 Task: Find connections with filter location Totonicapán with filter topic #Businessownerwith filter profile language Potuguese with filter current company Tech Mahindra with filter school K. K. Wagh Polytechnic with filter industry IT System Custom Software Development with filter service category Grant Writing with filter keywords title Screenwriter
Action: Mouse moved to (500, 90)
Screenshot: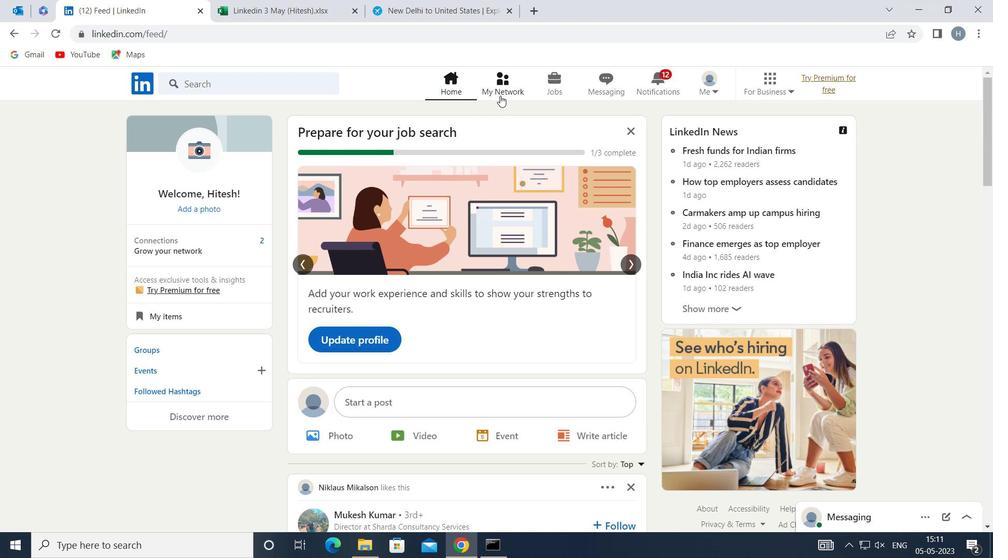 
Action: Mouse pressed left at (500, 90)
Screenshot: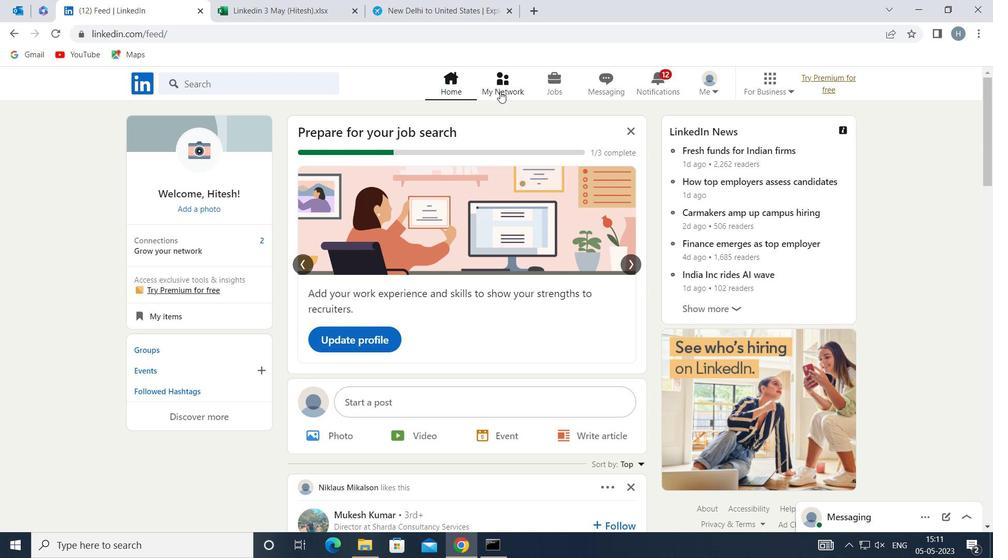 
Action: Mouse moved to (289, 151)
Screenshot: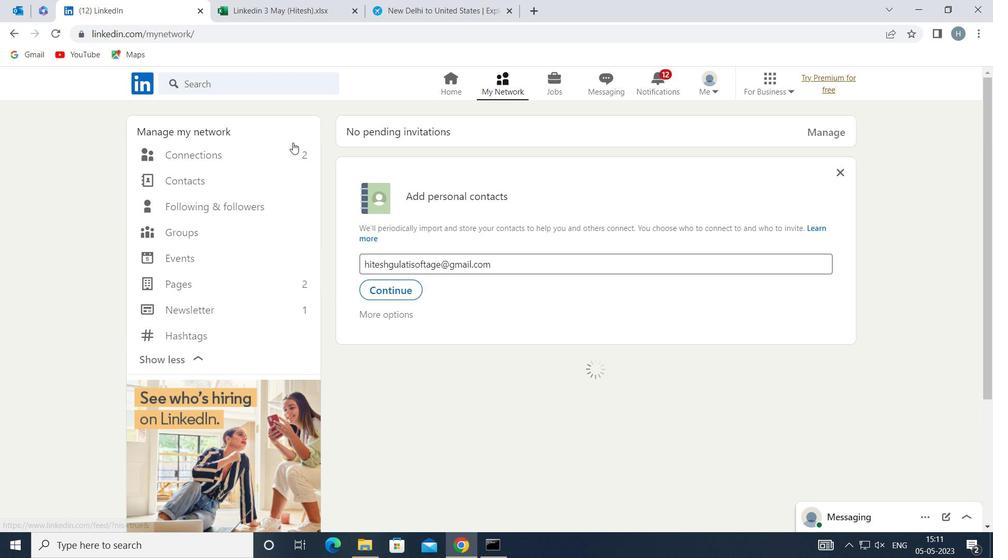 
Action: Mouse pressed left at (289, 151)
Screenshot: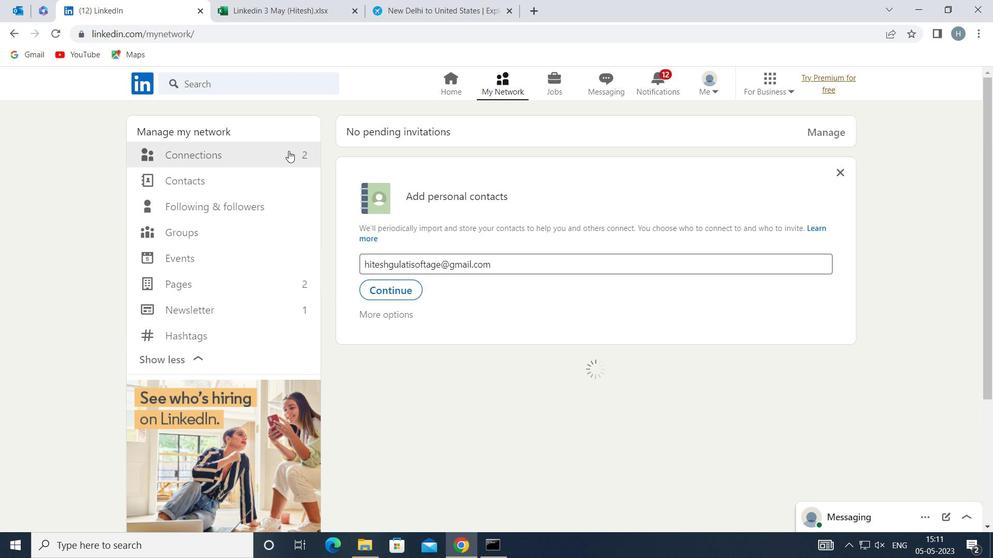 
Action: Mouse moved to (580, 154)
Screenshot: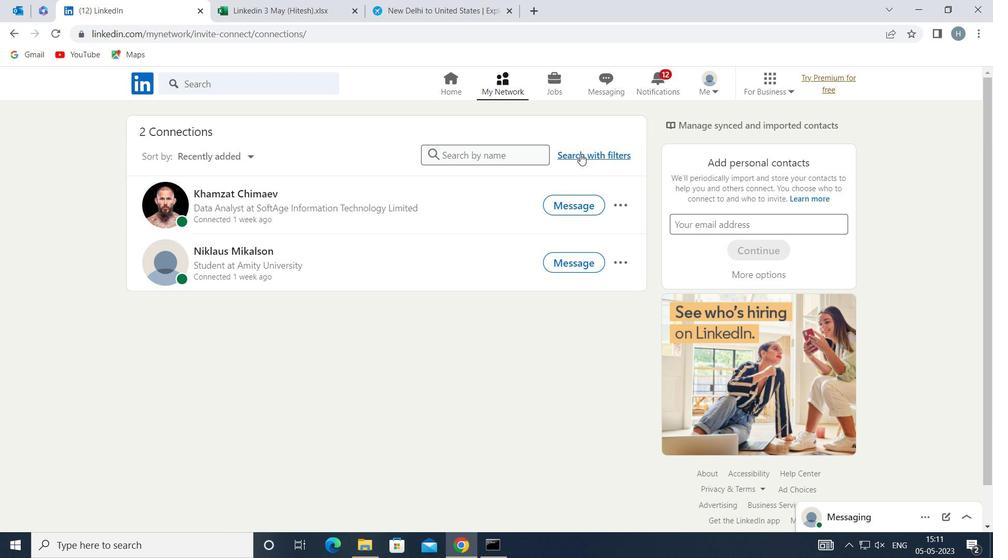 
Action: Mouse pressed left at (580, 154)
Screenshot: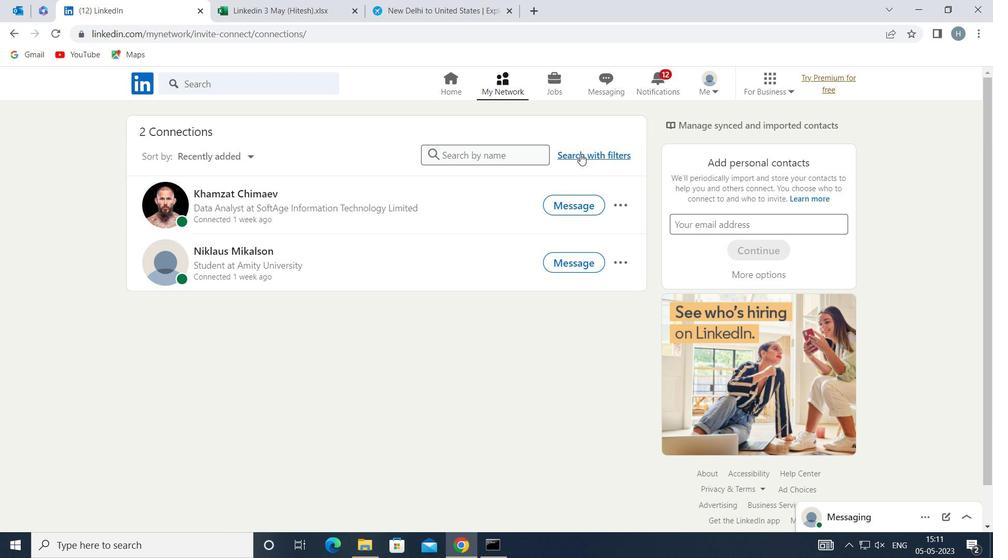 
Action: Mouse moved to (542, 122)
Screenshot: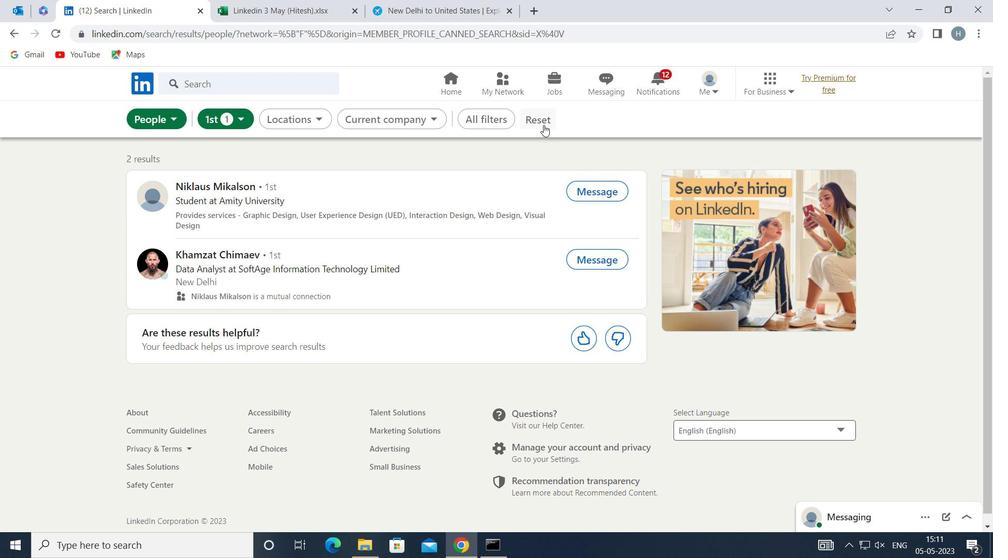 
Action: Mouse pressed left at (542, 122)
Screenshot: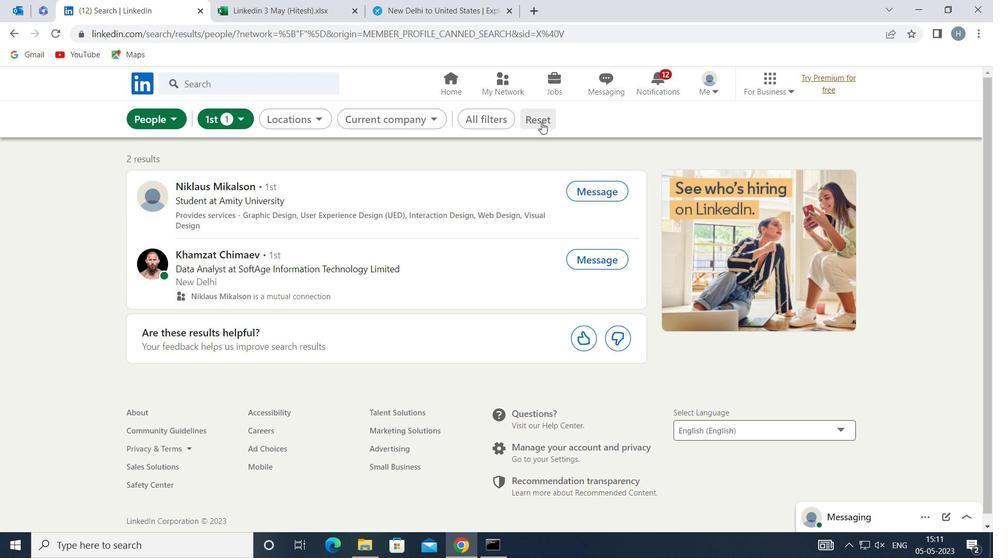 
Action: Mouse moved to (527, 117)
Screenshot: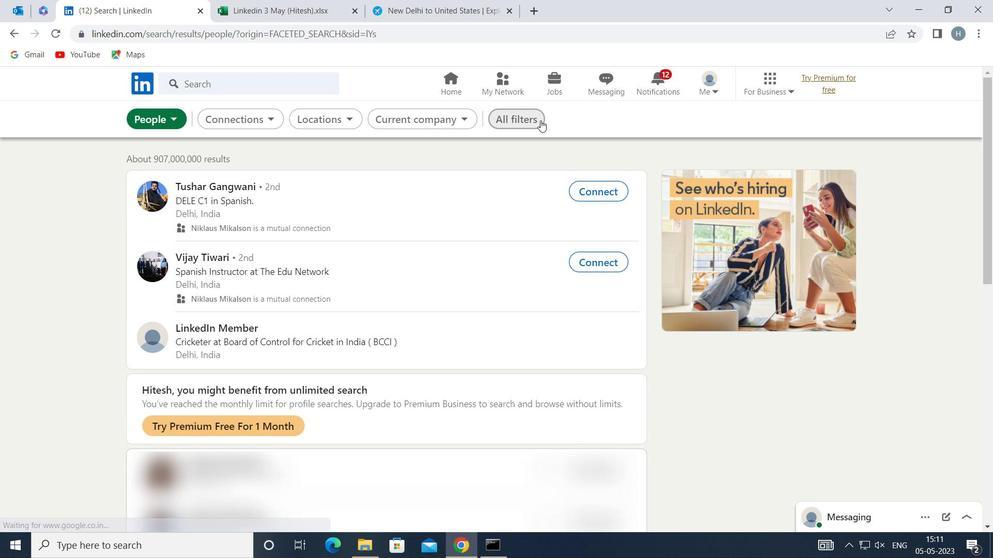 
Action: Mouse pressed left at (527, 117)
Screenshot: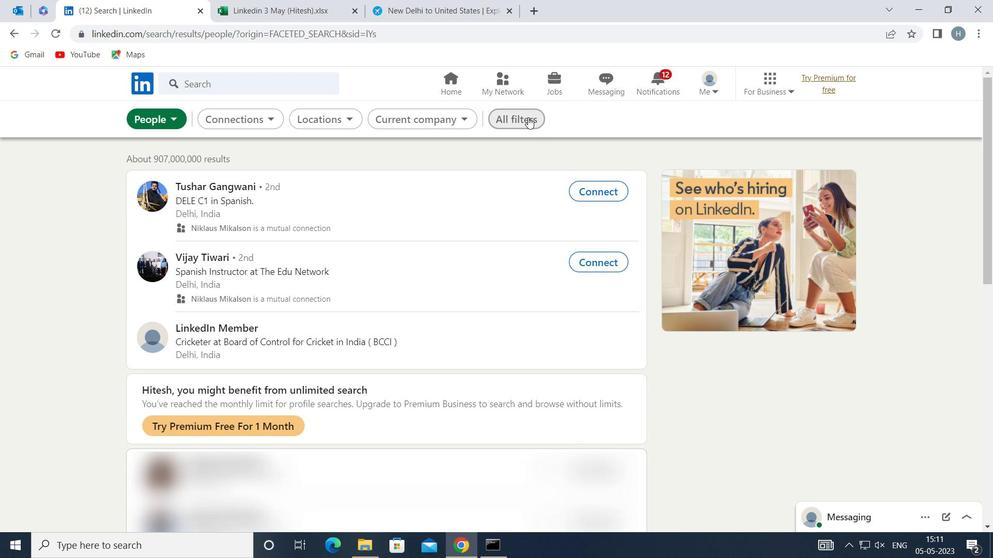 
Action: Mouse moved to (762, 278)
Screenshot: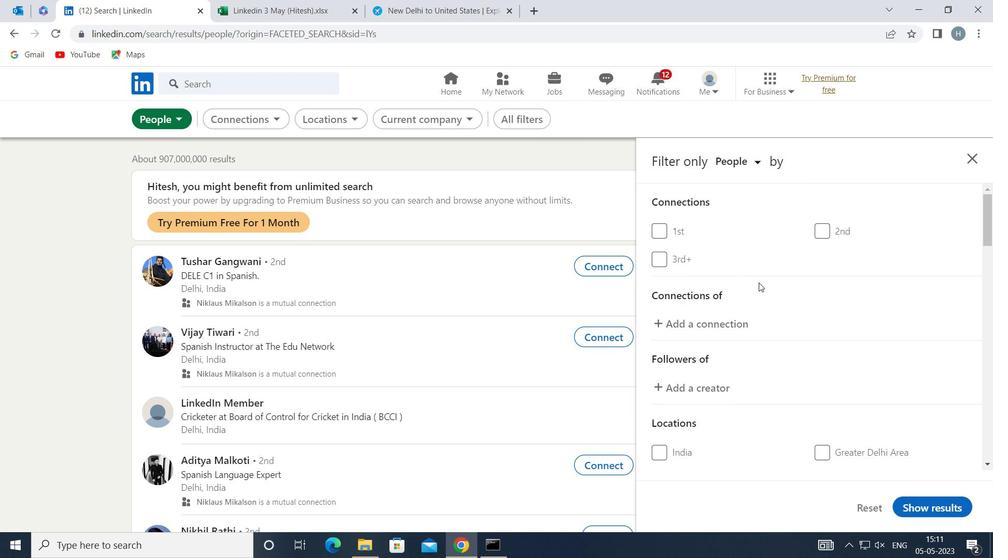 
Action: Mouse scrolled (762, 277) with delta (0, 0)
Screenshot: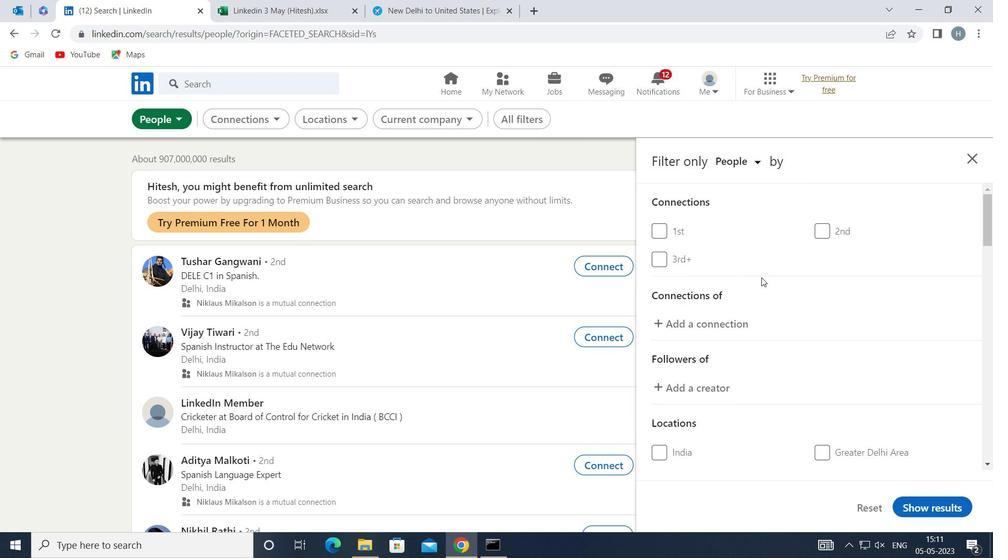 
Action: Mouse moved to (764, 275)
Screenshot: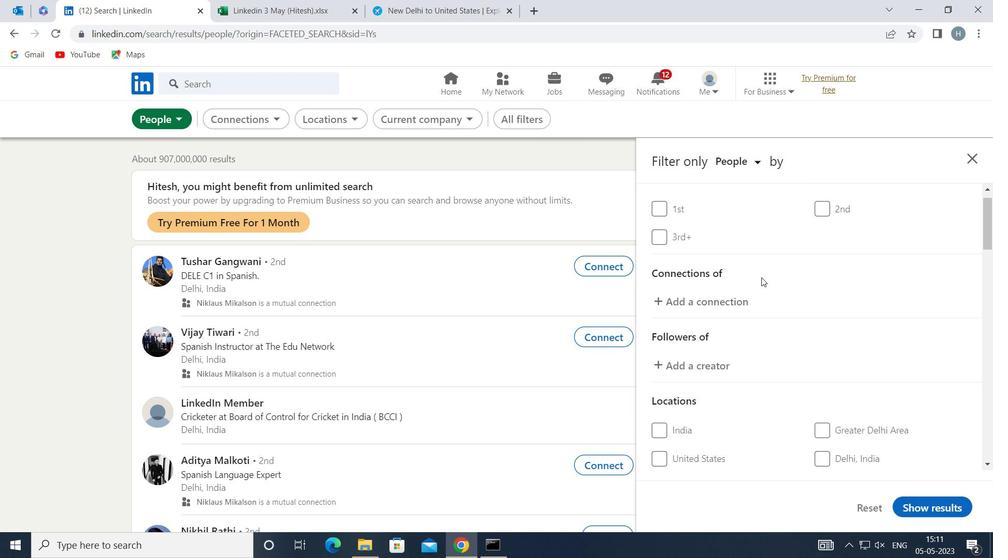 
Action: Mouse scrolled (764, 274) with delta (0, 0)
Screenshot: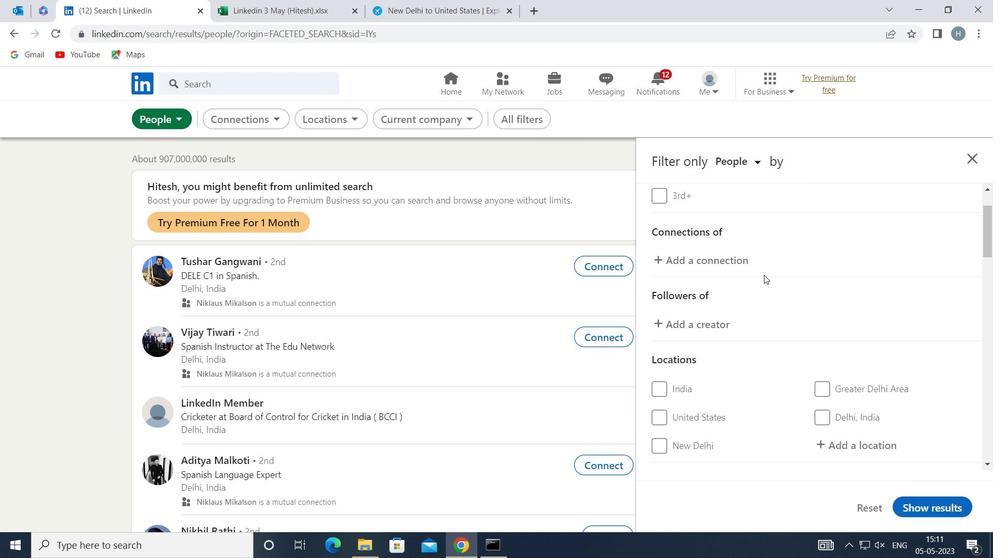 
Action: Mouse moved to (863, 375)
Screenshot: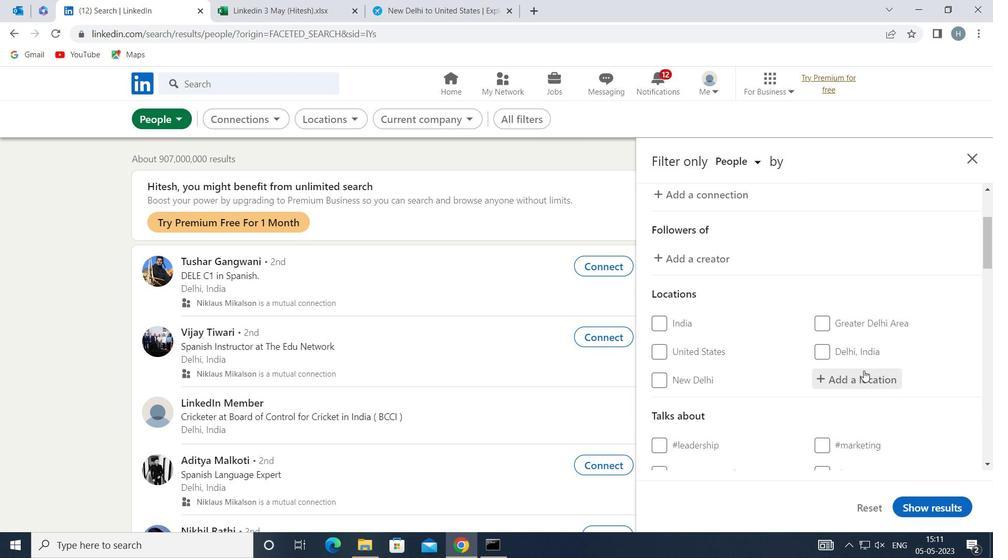 
Action: Mouse pressed left at (863, 375)
Screenshot: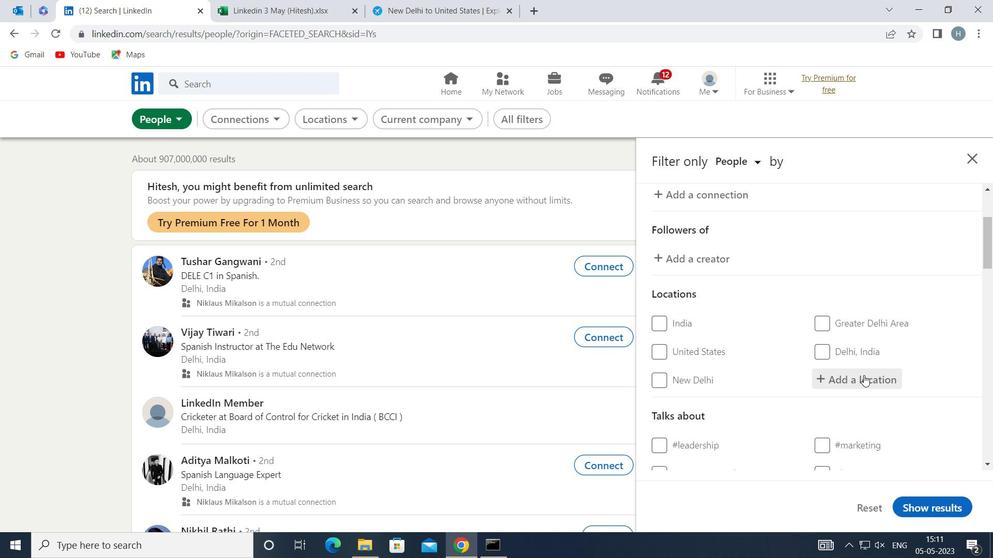 
Action: Mouse moved to (864, 376)
Screenshot: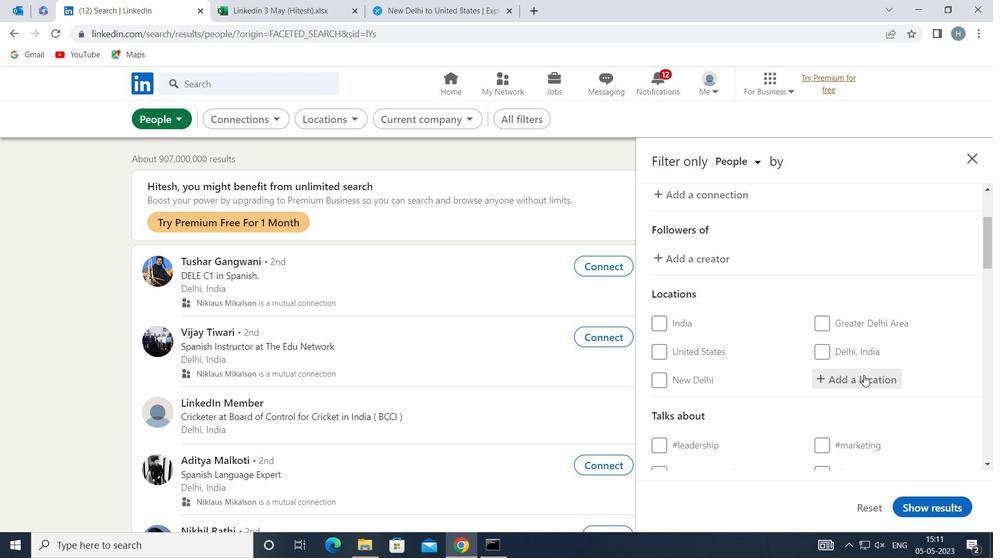 
Action: Key pressed <Key.shift>TOTONICAPAN
Screenshot: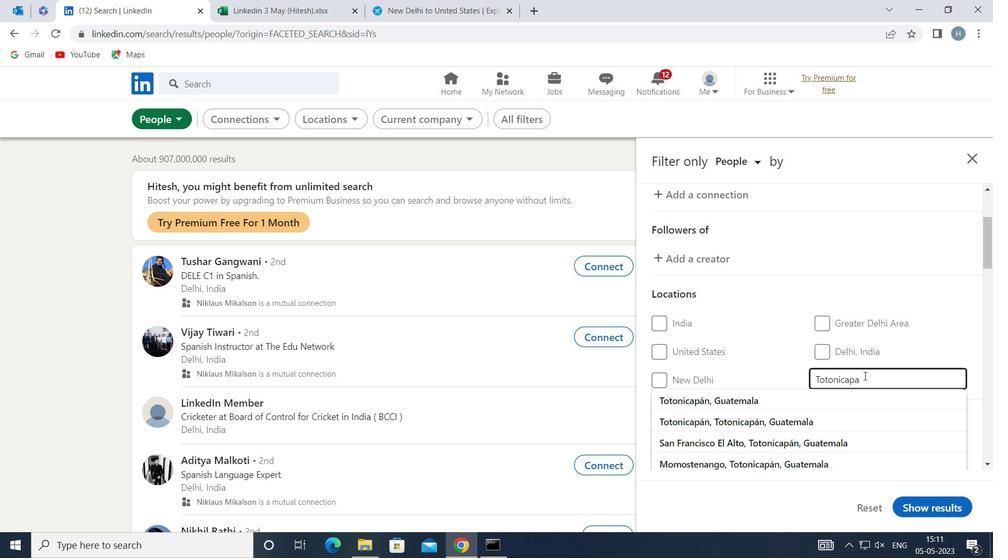 
Action: Mouse moved to (844, 396)
Screenshot: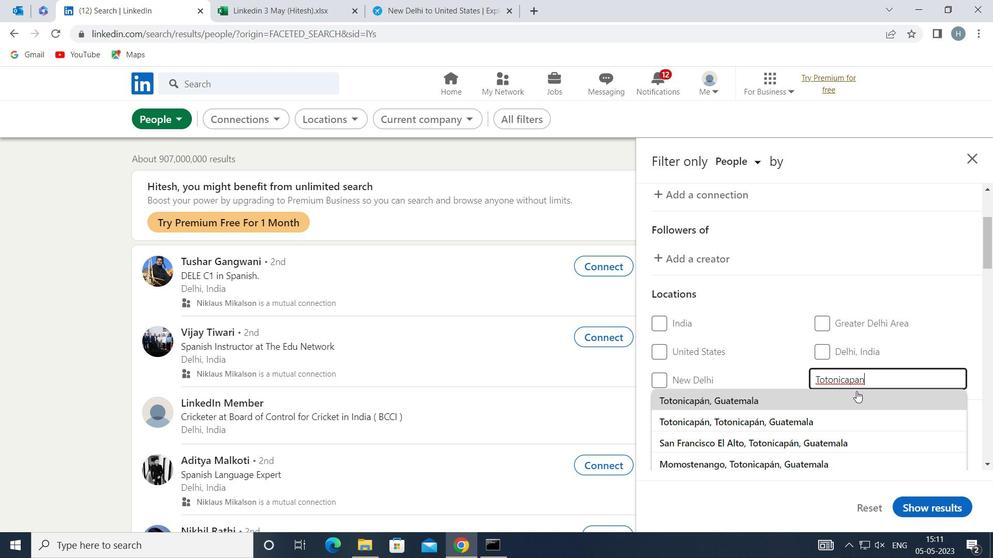 
Action: Mouse pressed left at (844, 396)
Screenshot: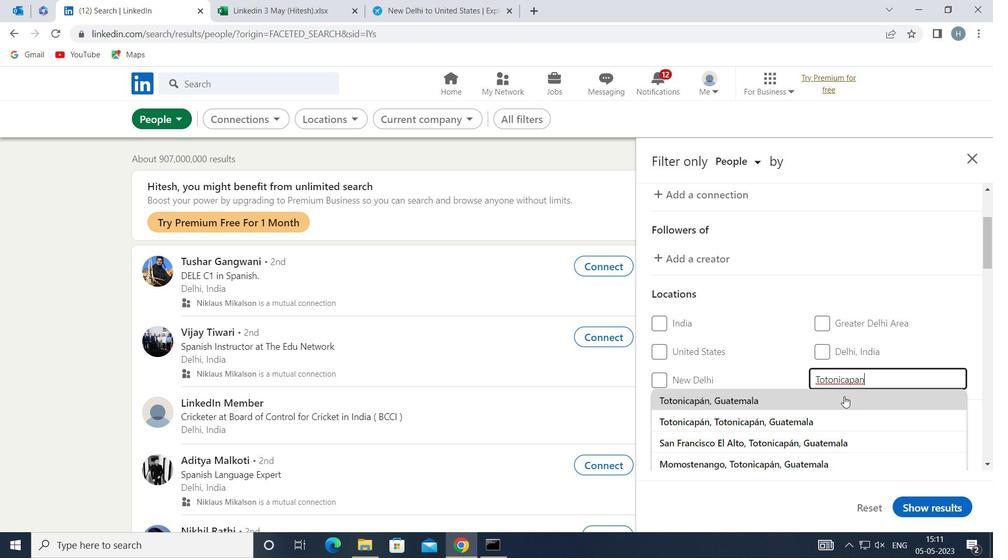 
Action: Mouse moved to (781, 377)
Screenshot: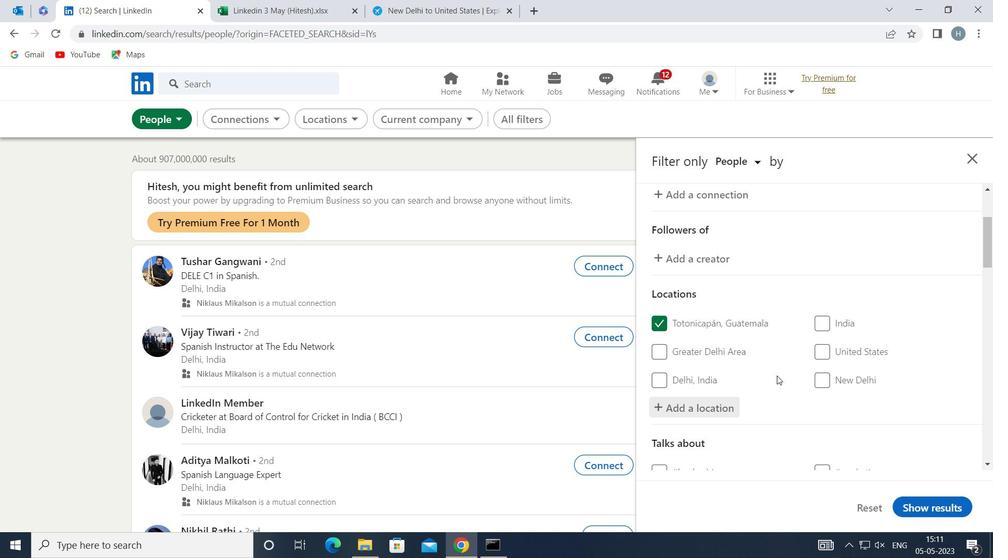 
Action: Mouse scrolled (781, 376) with delta (0, 0)
Screenshot: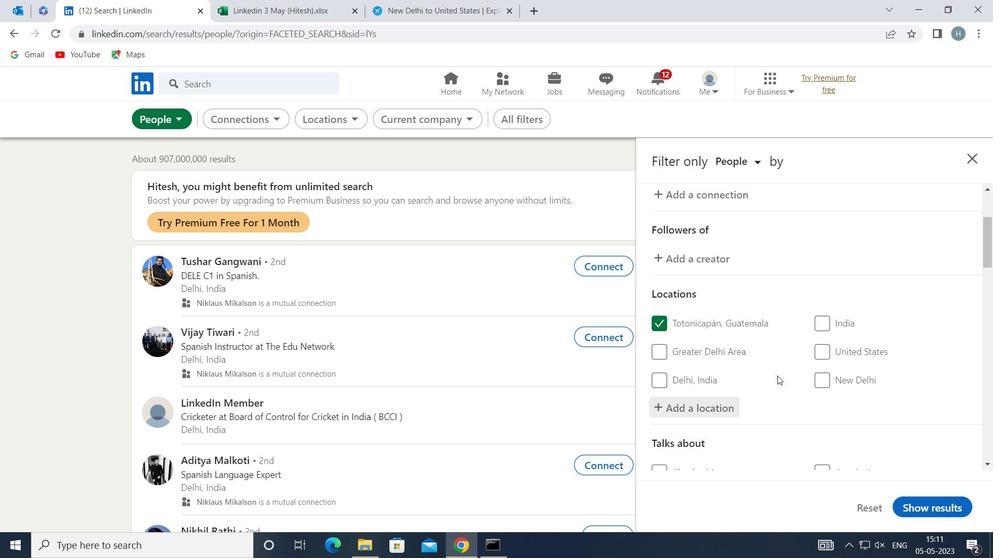 
Action: Mouse moved to (783, 378)
Screenshot: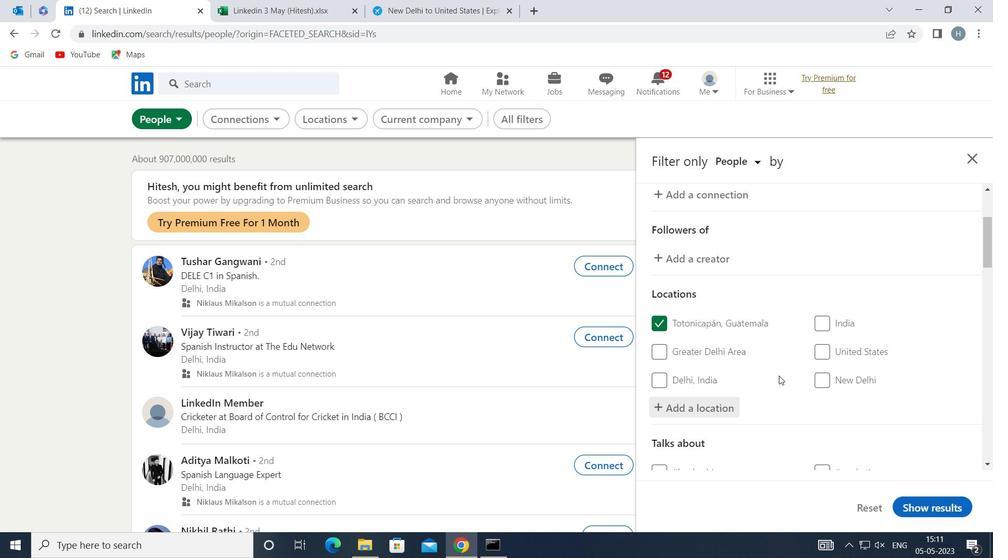 
Action: Mouse scrolled (783, 377) with delta (0, 0)
Screenshot: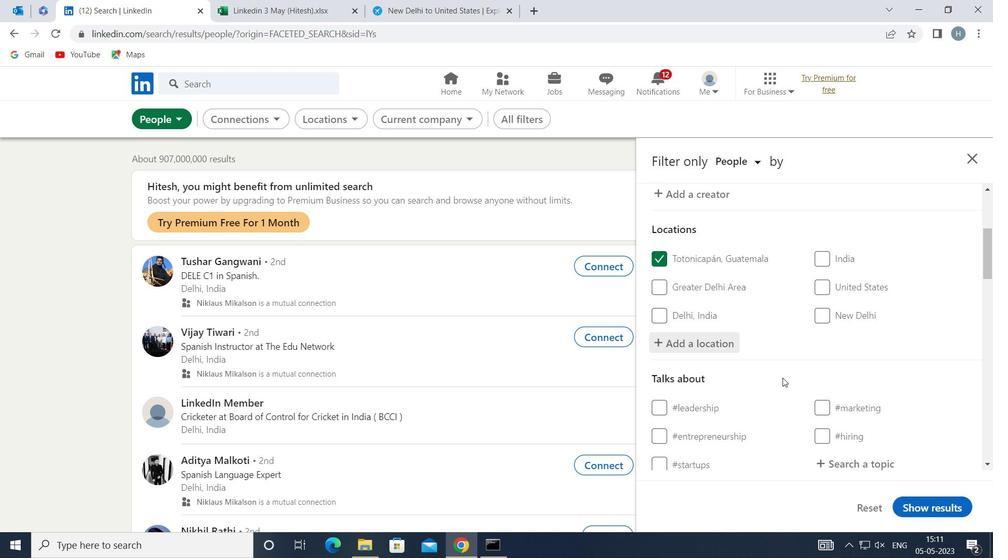 
Action: Mouse moved to (884, 396)
Screenshot: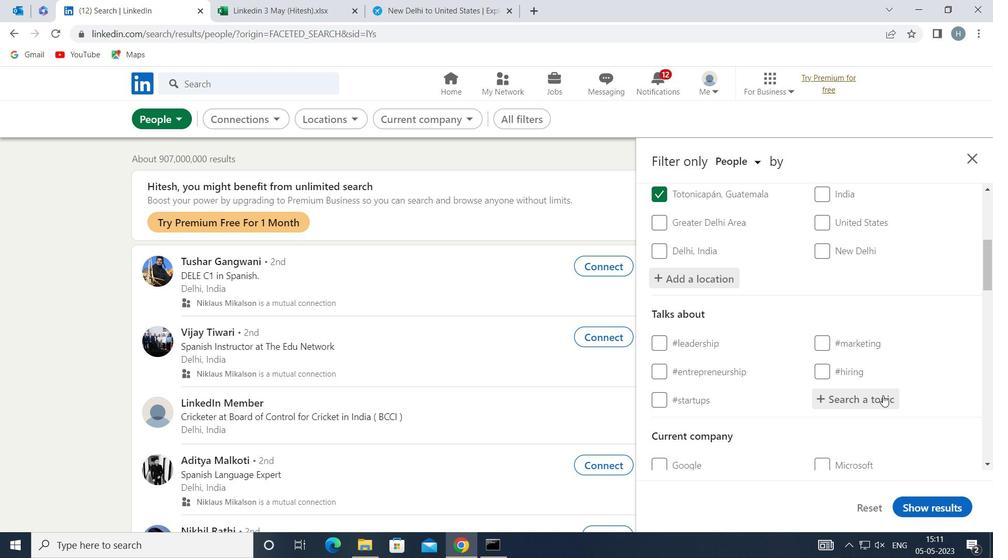
Action: Mouse pressed left at (884, 396)
Screenshot: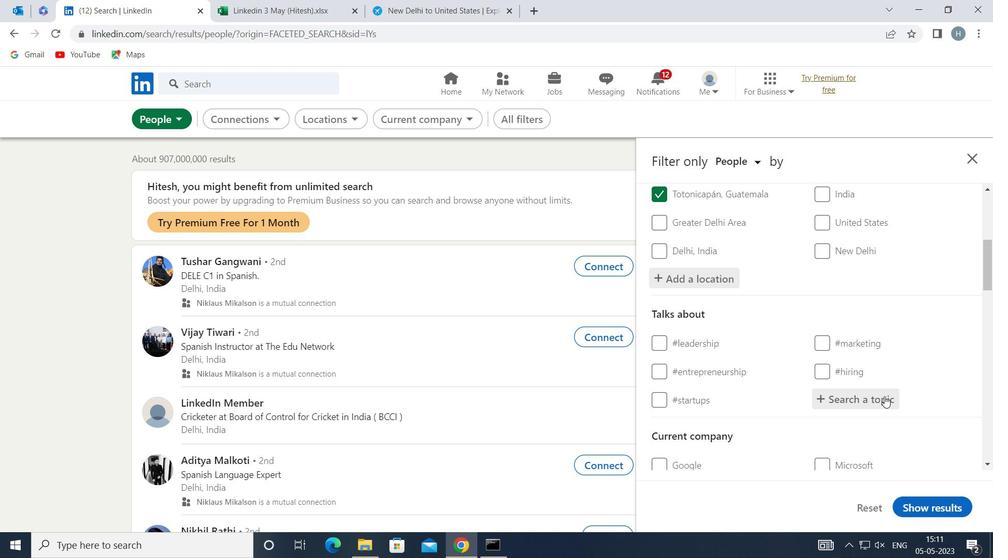 
Action: Mouse moved to (875, 395)
Screenshot: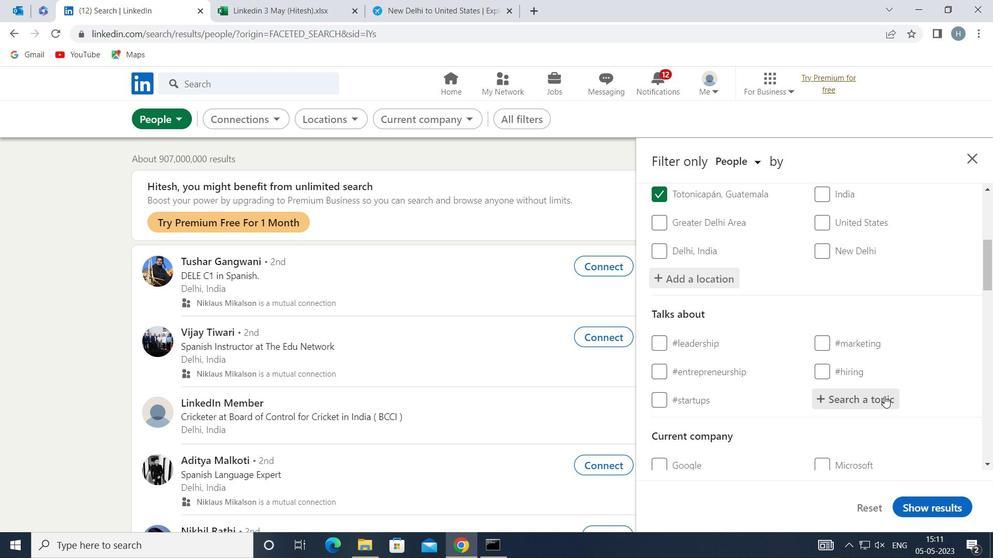 
Action: Key pressed <Key.shift>BUSINESSOWNER
Screenshot: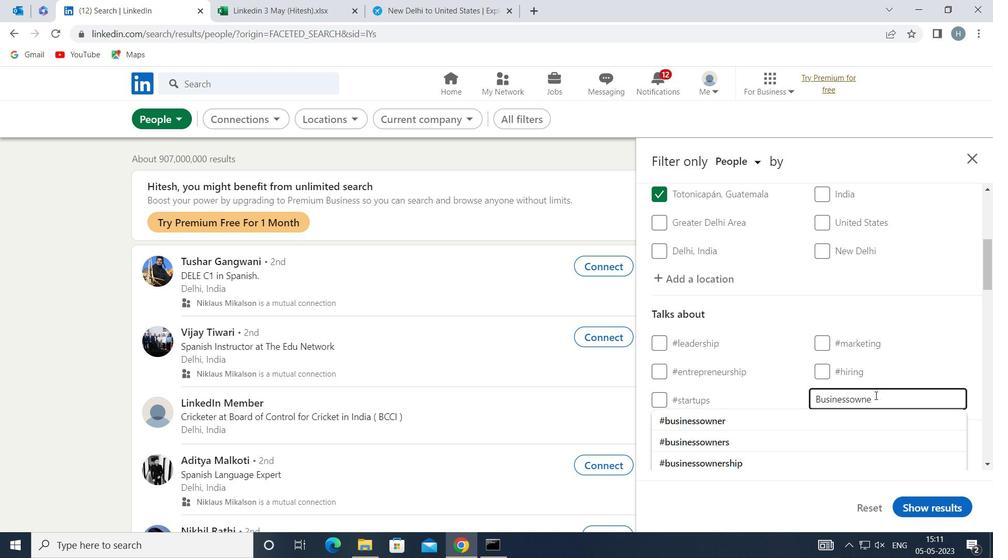 
Action: Mouse moved to (798, 420)
Screenshot: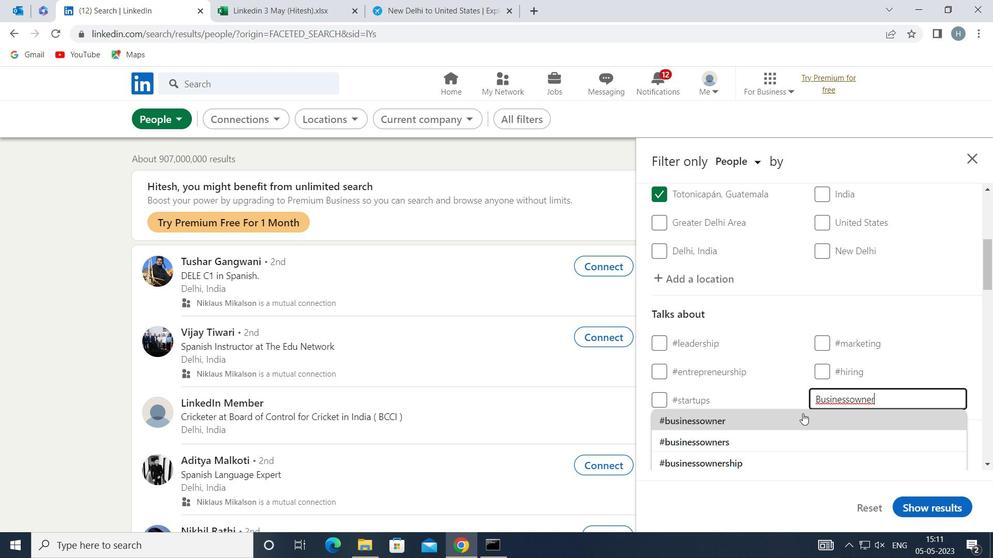 
Action: Mouse pressed left at (798, 420)
Screenshot: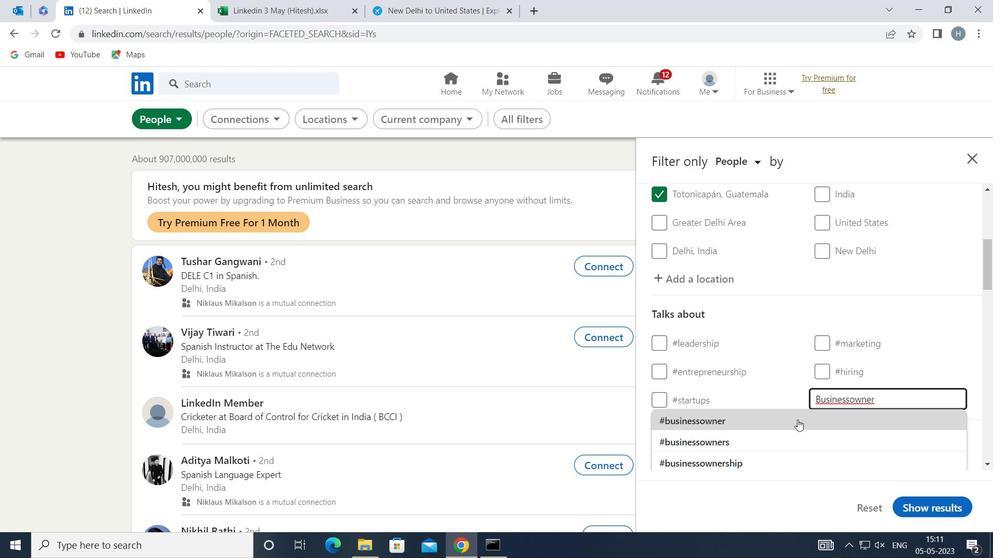 
Action: Mouse moved to (789, 373)
Screenshot: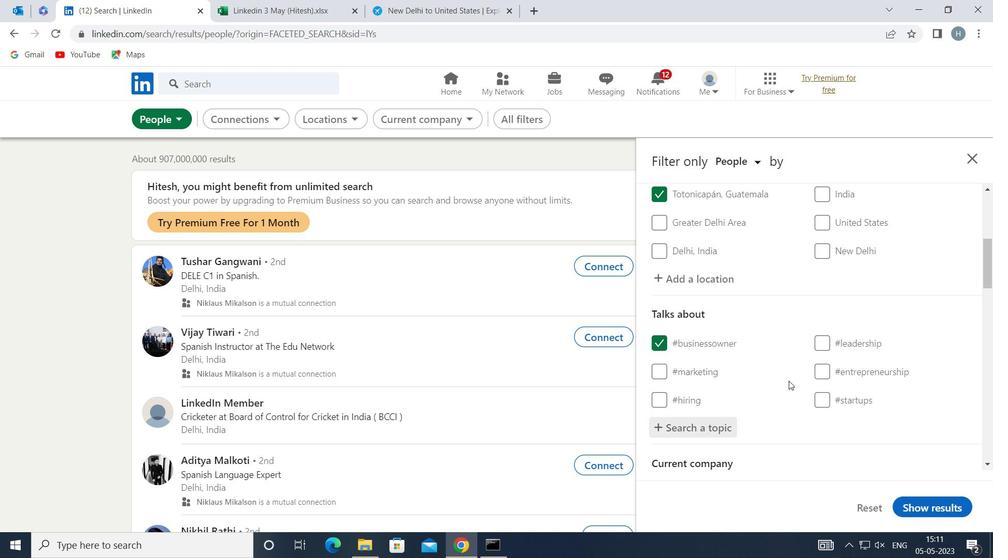 
Action: Mouse scrolled (789, 372) with delta (0, 0)
Screenshot: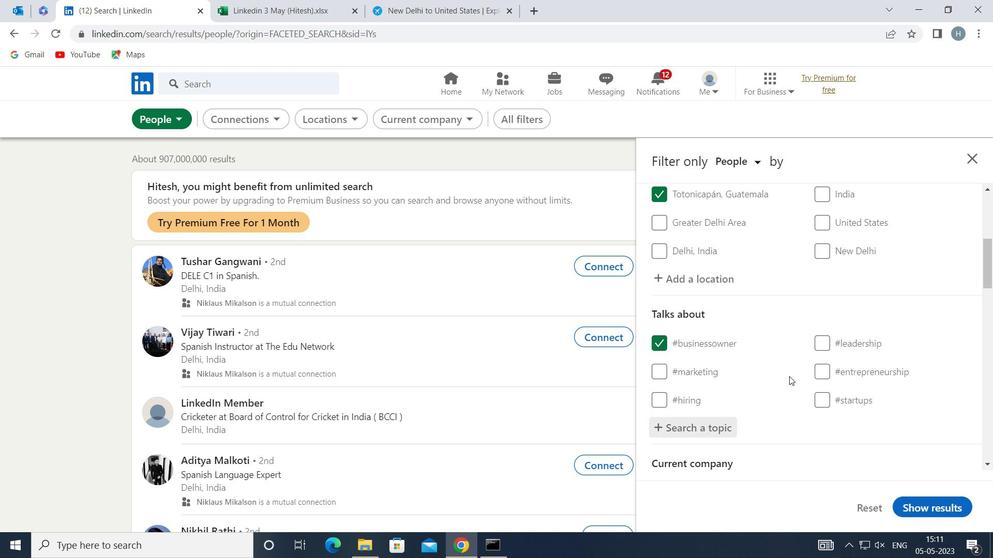 
Action: Mouse scrolled (789, 372) with delta (0, 0)
Screenshot: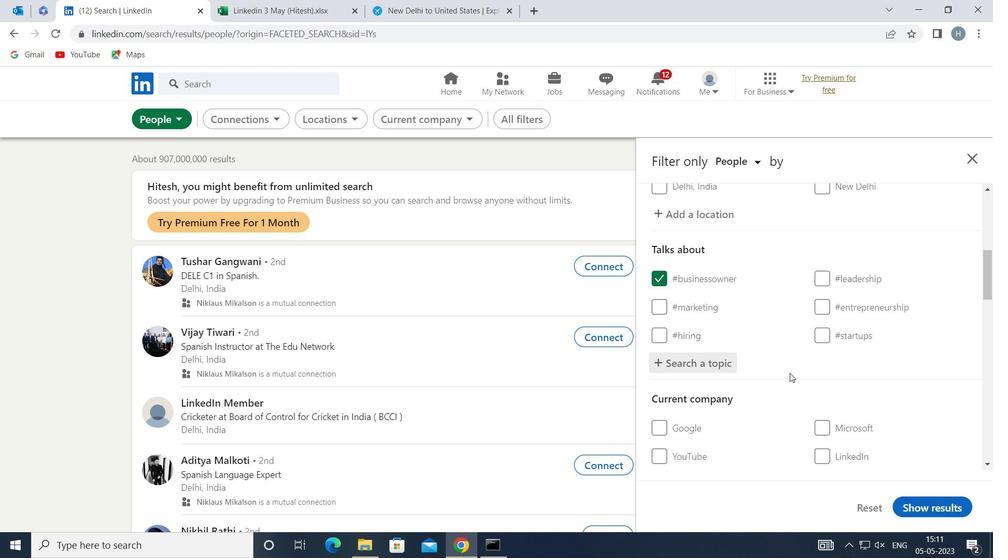 
Action: Mouse scrolled (789, 372) with delta (0, 0)
Screenshot: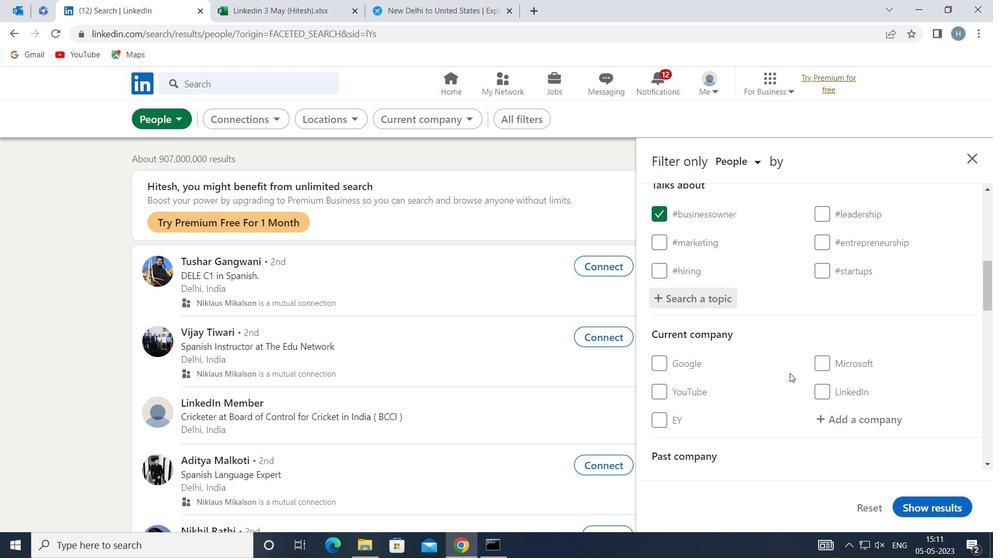 
Action: Mouse scrolled (789, 372) with delta (0, 0)
Screenshot: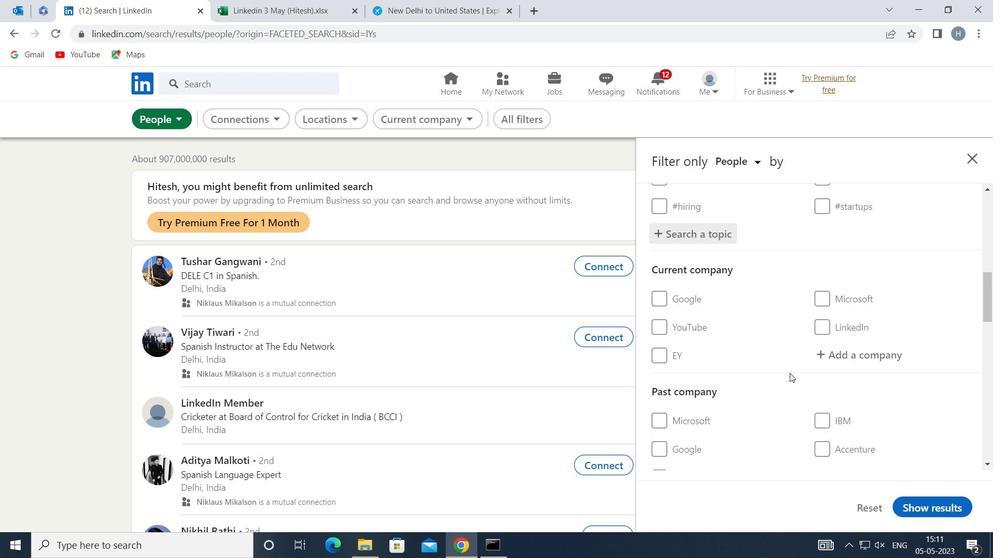 
Action: Mouse scrolled (789, 372) with delta (0, 0)
Screenshot: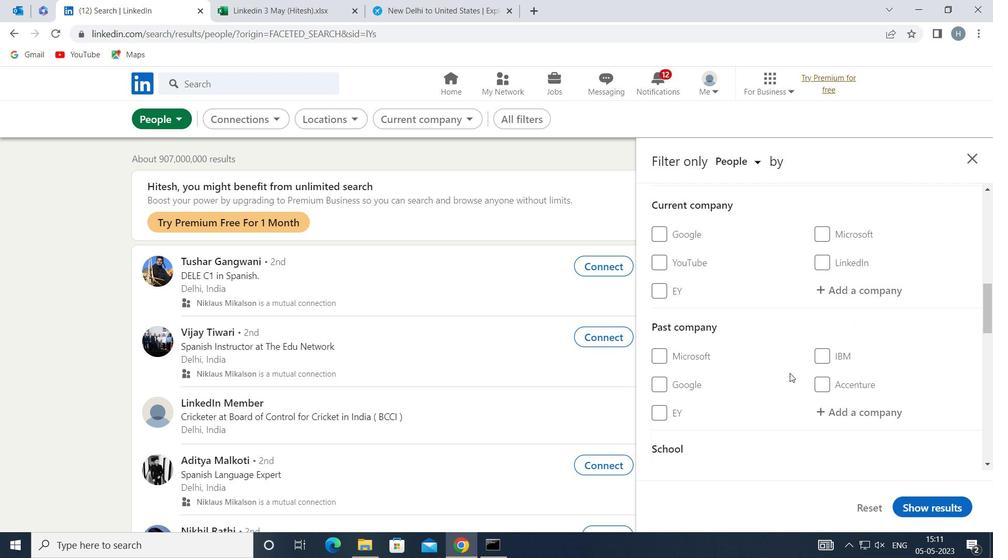 
Action: Mouse scrolled (789, 372) with delta (0, 0)
Screenshot: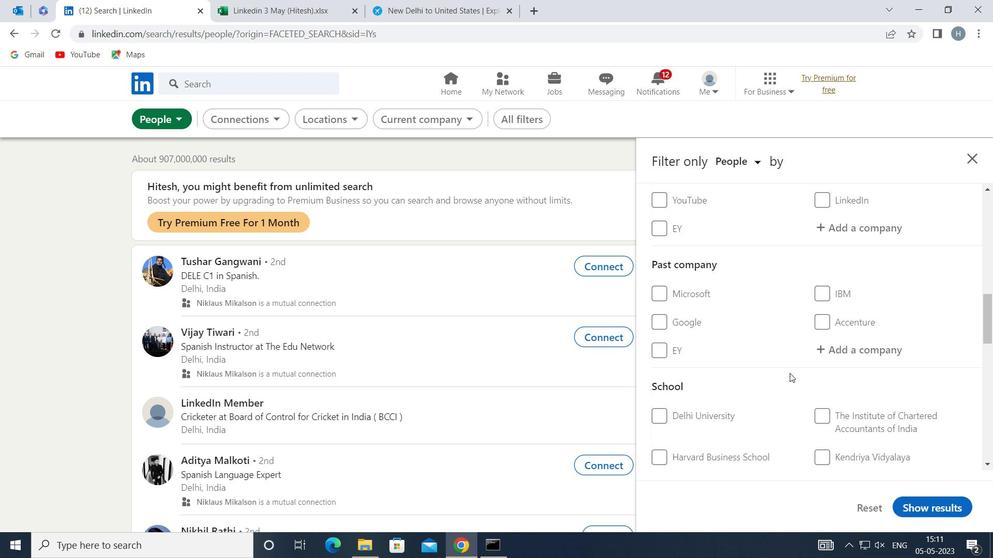 
Action: Mouse scrolled (789, 372) with delta (0, 0)
Screenshot: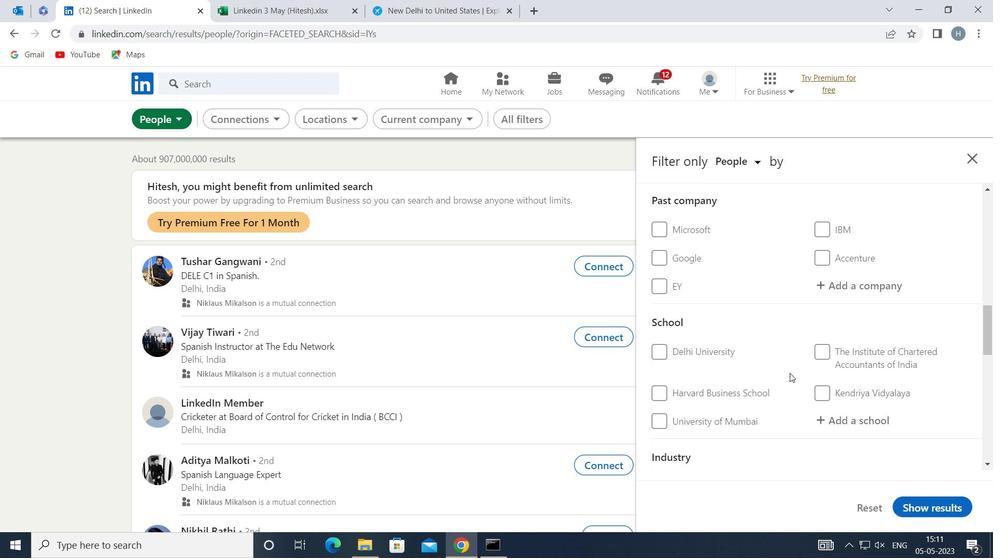 
Action: Mouse scrolled (789, 372) with delta (0, 0)
Screenshot: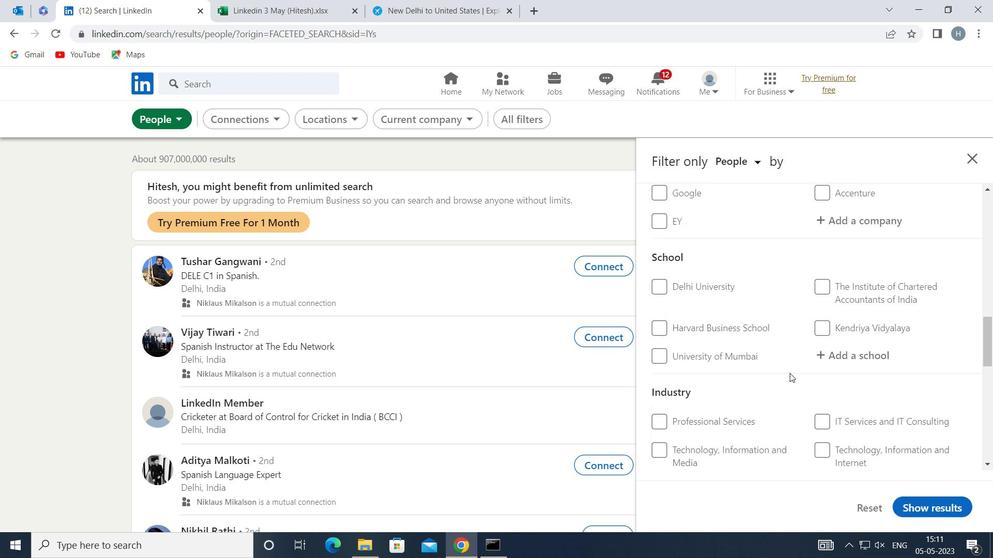 
Action: Mouse moved to (822, 309)
Screenshot: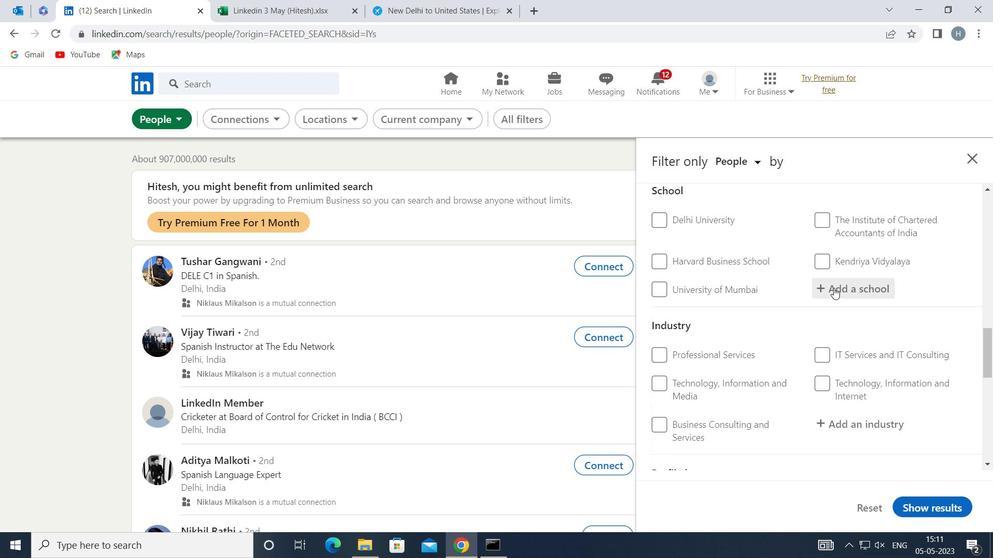 
Action: Mouse scrolled (822, 308) with delta (0, 0)
Screenshot: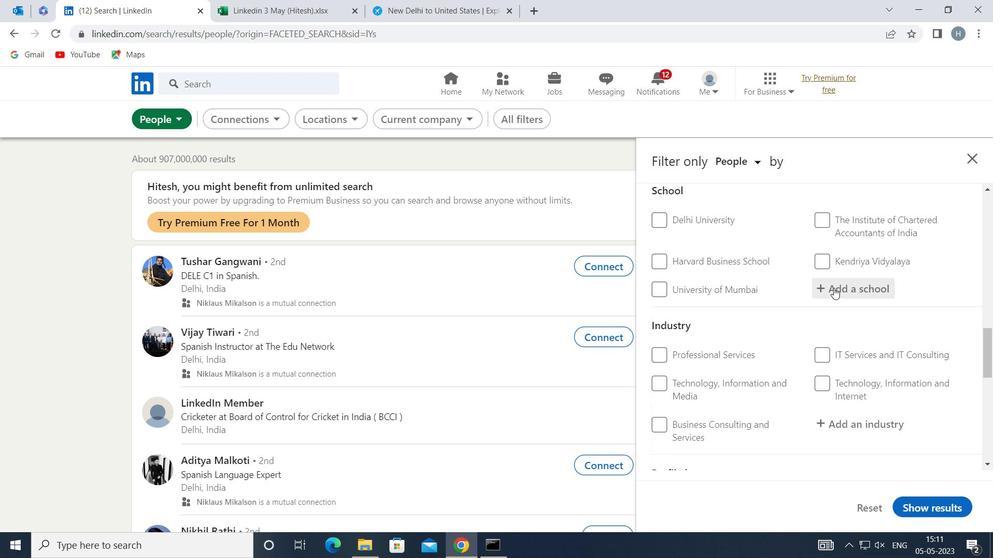 
Action: Mouse moved to (817, 321)
Screenshot: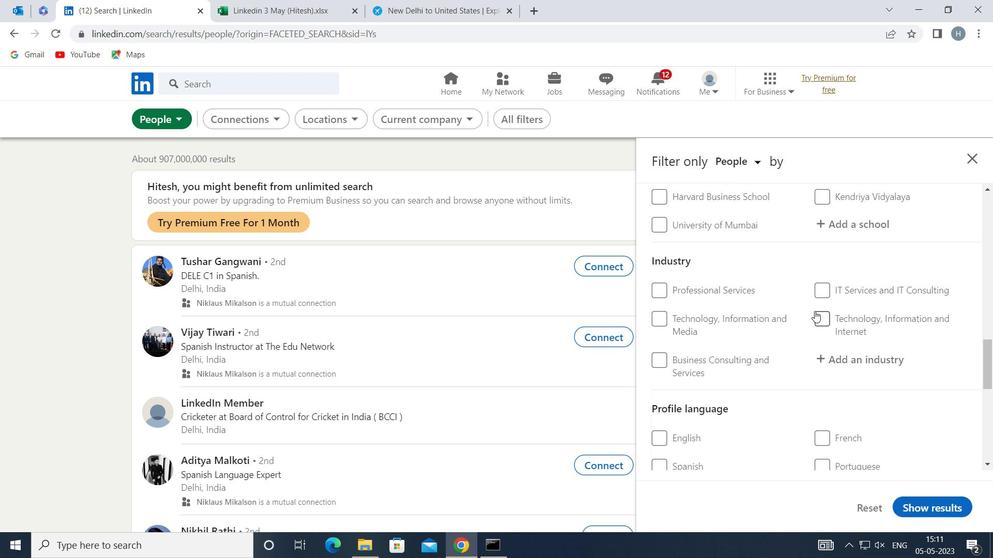 
Action: Mouse scrolled (817, 321) with delta (0, 0)
Screenshot: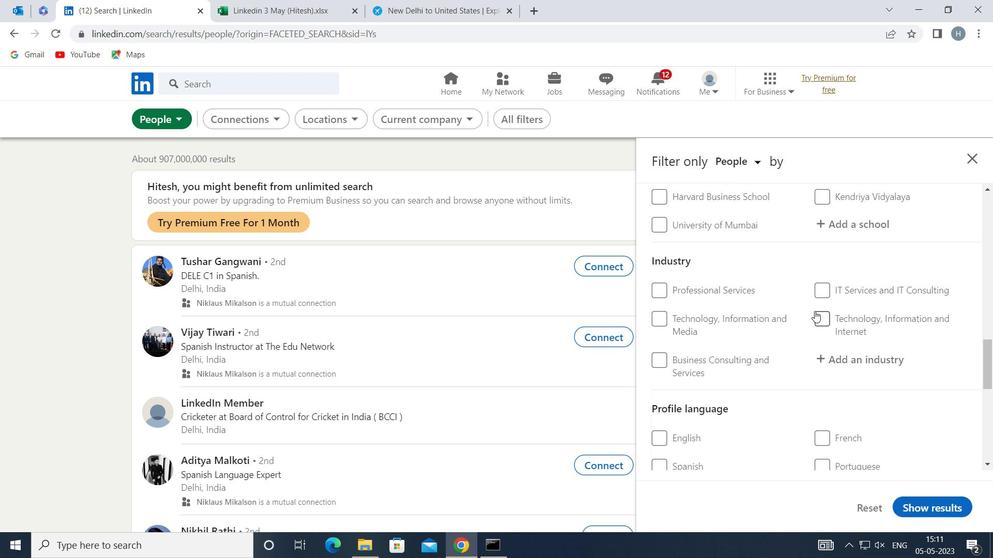 
Action: Mouse moved to (825, 407)
Screenshot: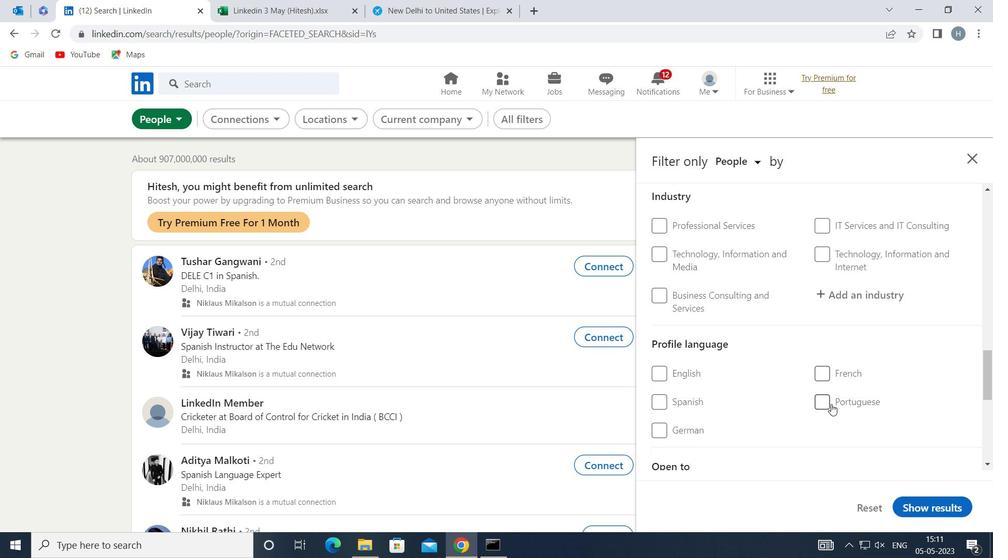 
Action: Mouse pressed left at (825, 407)
Screenshot: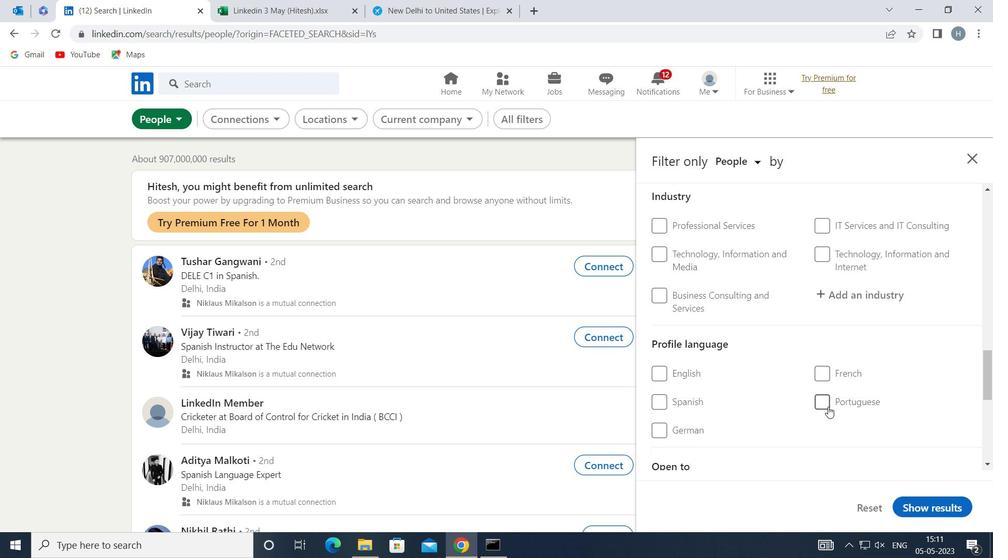 
Action: Mouse moved to (786, 382)
Screenshot: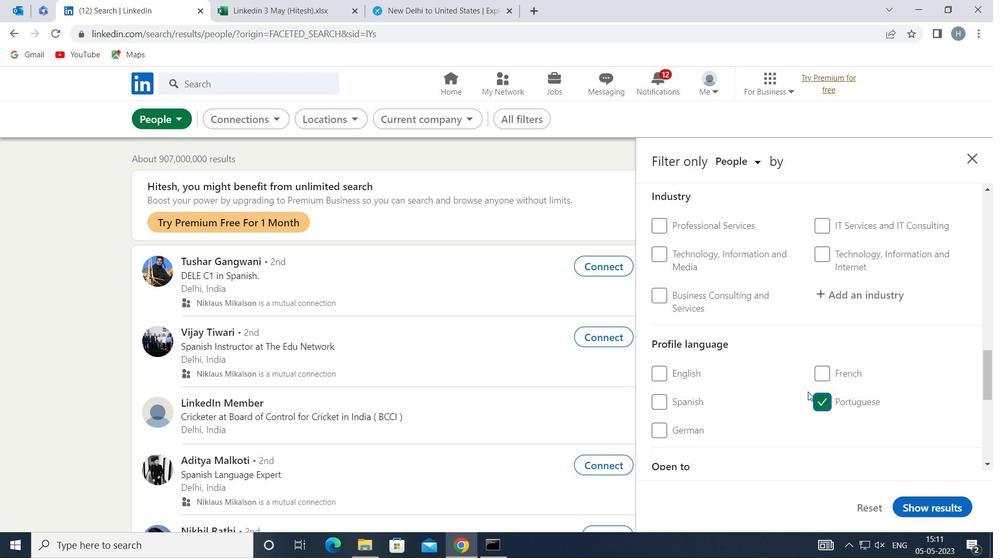 
Action: Mouse scrolled (786, 383) with delta (0, 0)
Screenshot: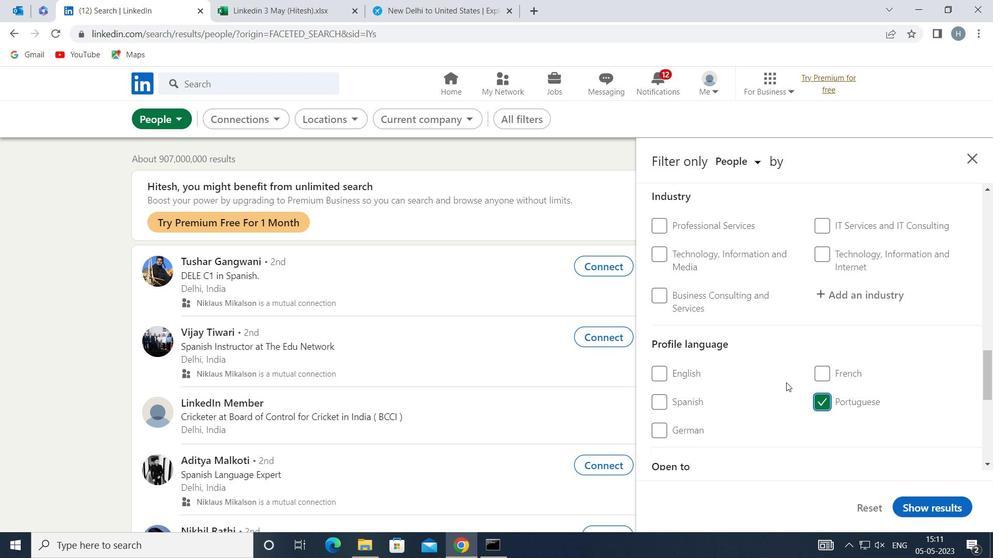 
Action: Mouse moved to (785, 382)
Screenshot: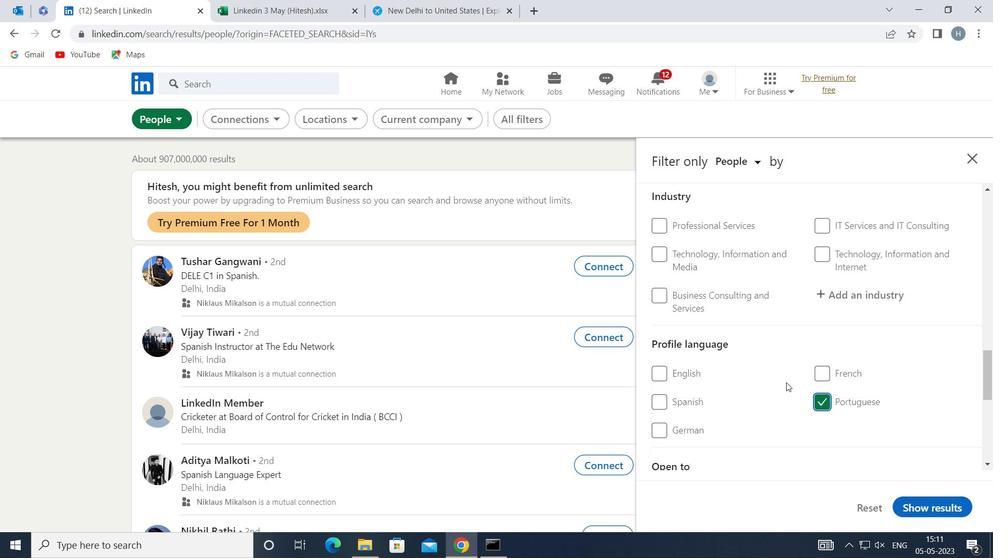 
Action: Mouse scrolled (785, 382) with delta (0, 0)
Screenshot: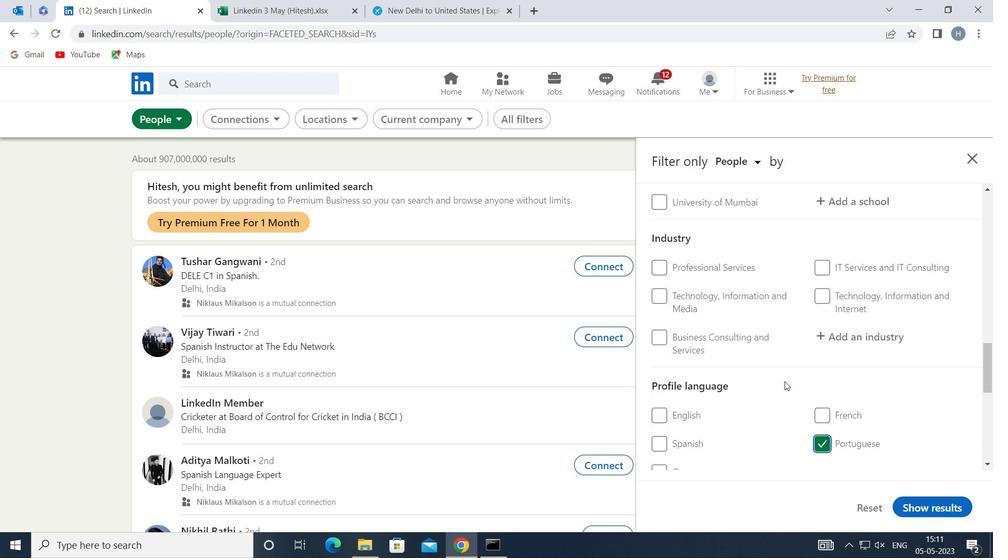 
Action: Mouse scrolled (785, 382) with delta (0, 0)
Screenshot: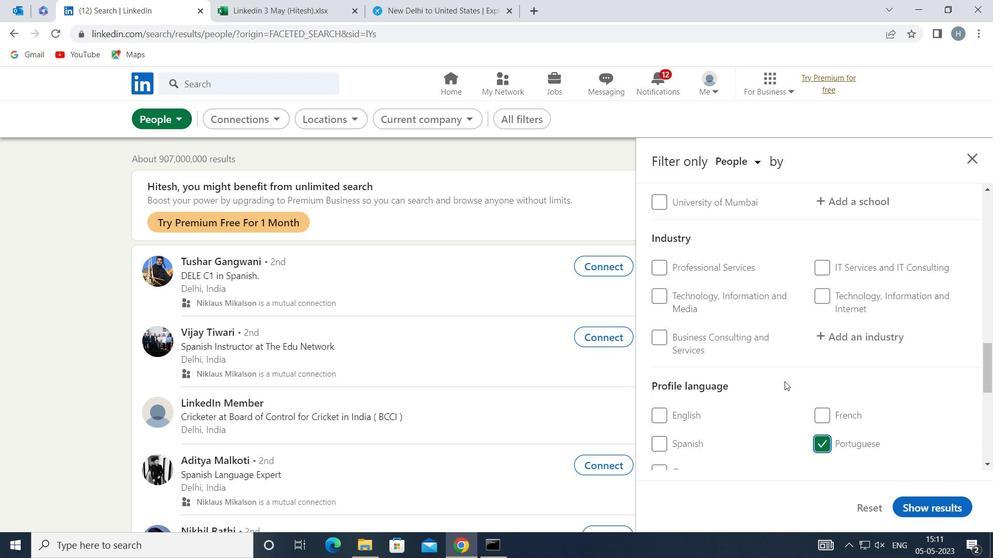 
Action: Mouse scrolled (785, 382) with delta (0, 0)
Screenshot: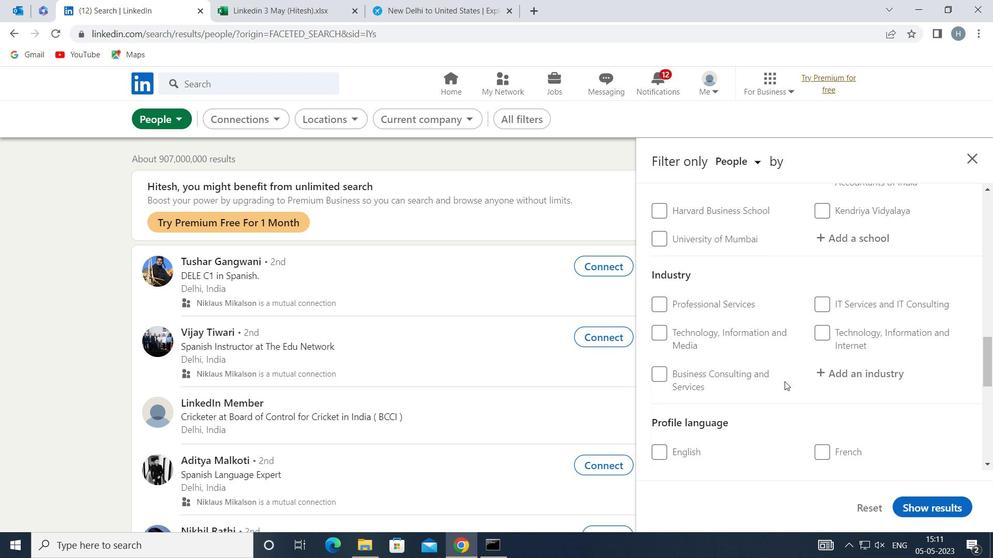 
Action: Mouse scrolled (785, 382) with delta (0, 0)
Screenshot: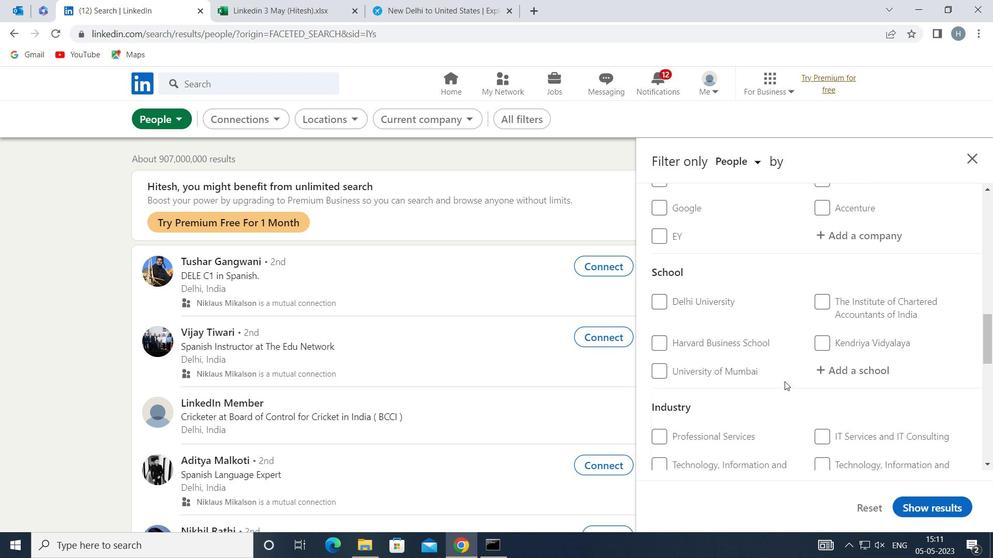 
Action: Mouse scrolled (785, 382) with delta (0, 0)
Screenshot: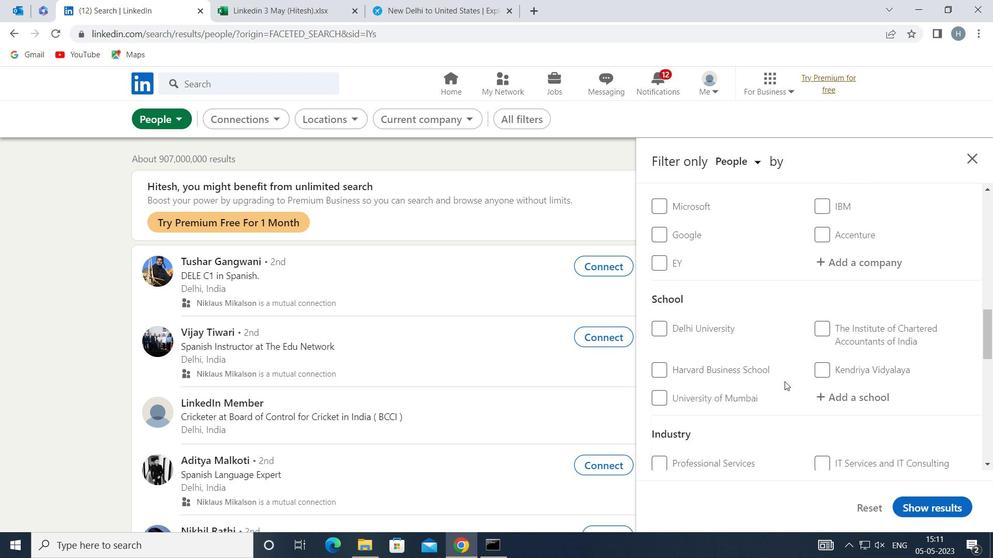 
Action: Mouse scrolled (785, 382) with delta (0, 0)
Screenshot: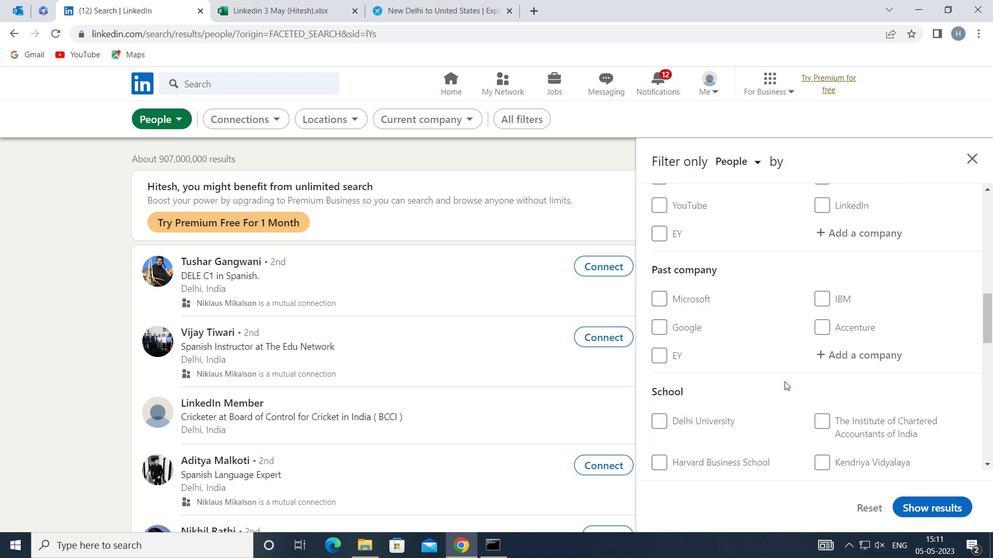 
Action: Mouse scrolled (785, 382) with delta (0, 0)
Screenshot: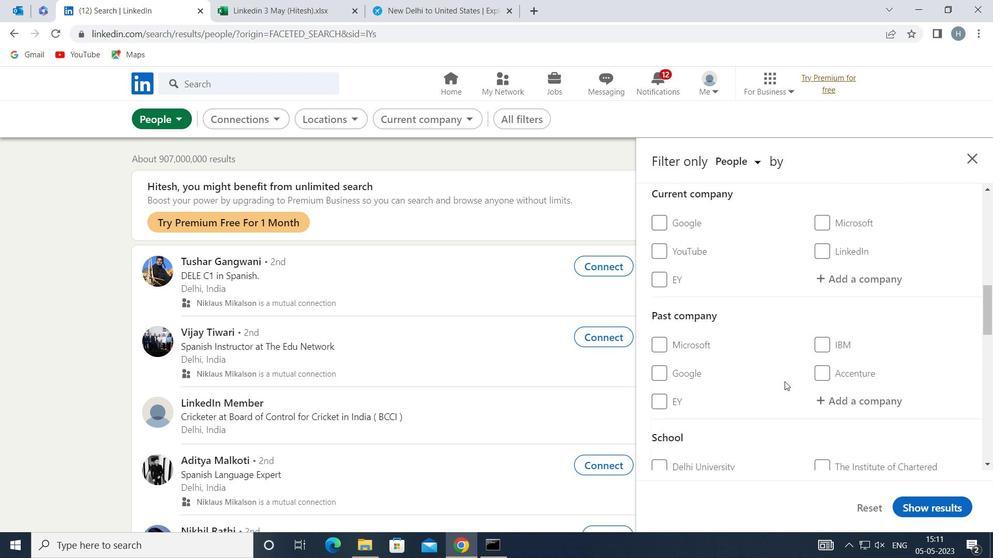 
Action: Mouse moved to (855, 418)
Screenshot: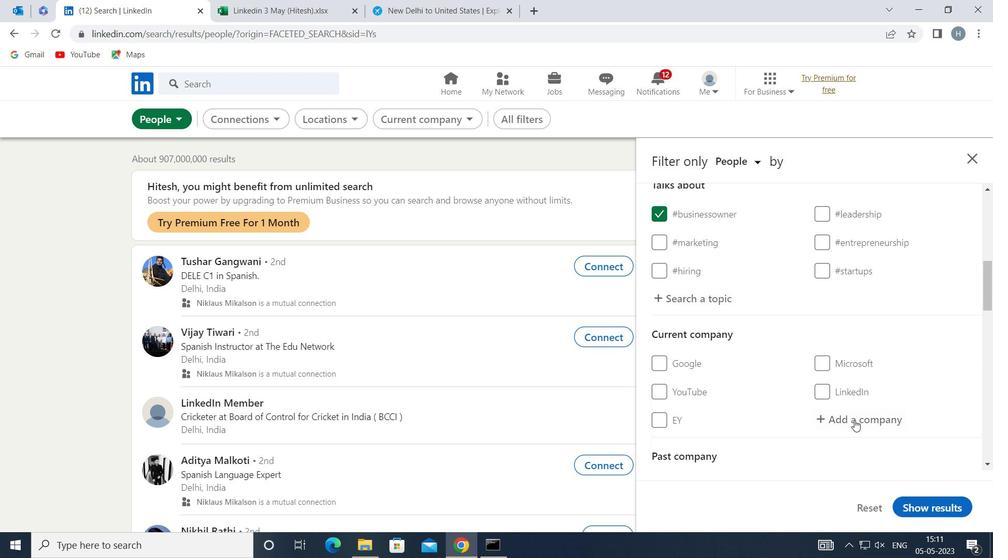 
Action: Mouse pressed left at (855, 418)
Screenshot: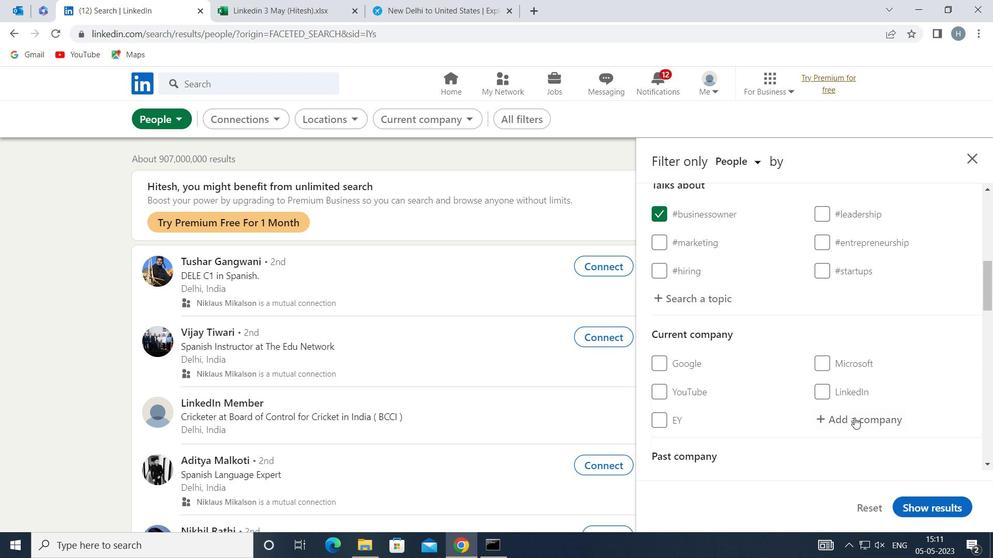 
Action: Key pressed <Key.shift>TECH<Key.space><Key.shift>MAHINDRA
Screenshot: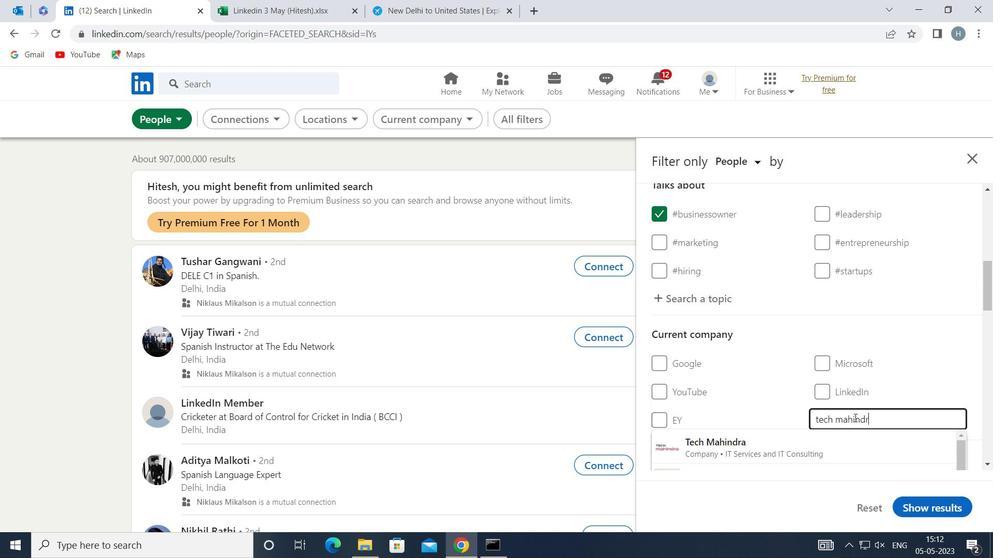 
Action: Mouse moved to (782, 444)
Screenshot: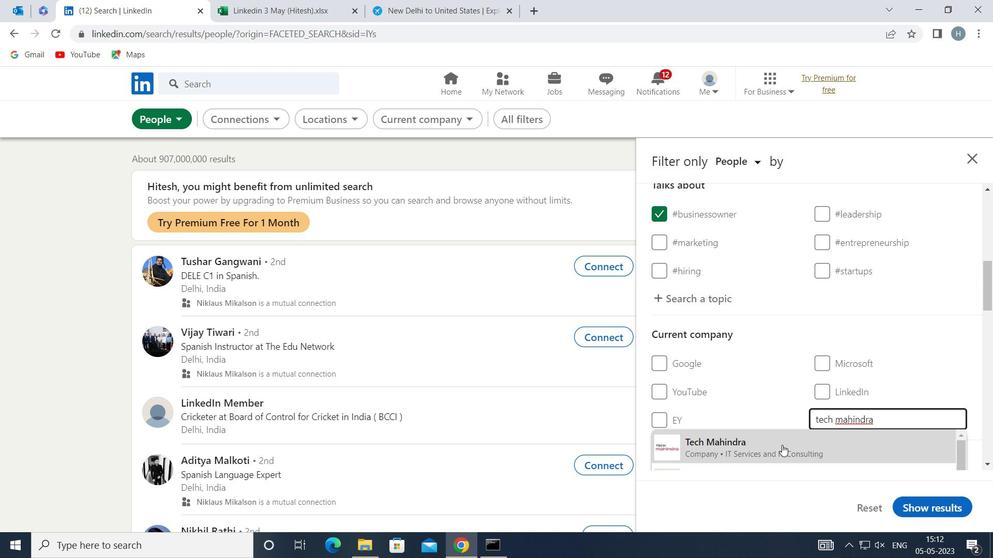 
Action: Mouse pressed left at (782, 444)
Screenshot: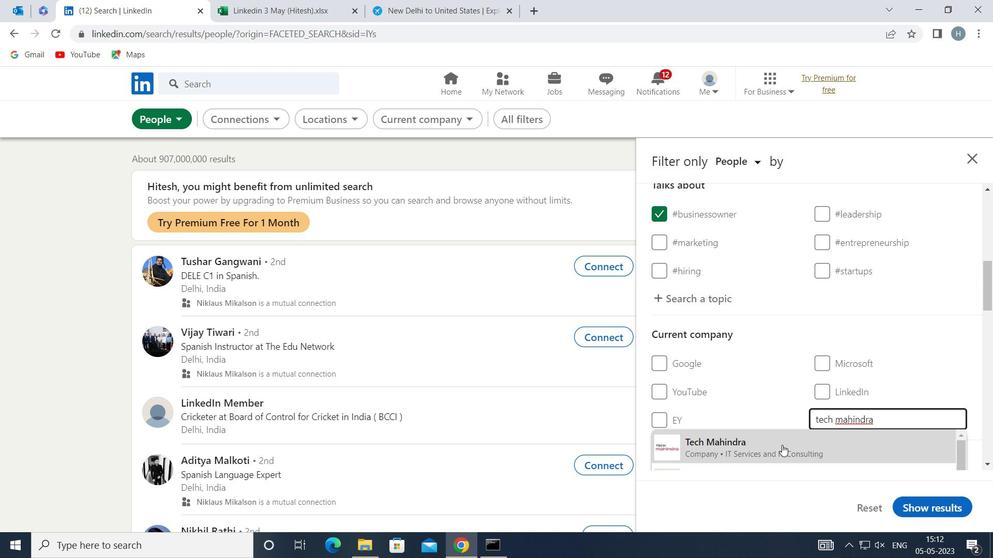 
Action: Mouse moved to (777, 398)
Screenshot: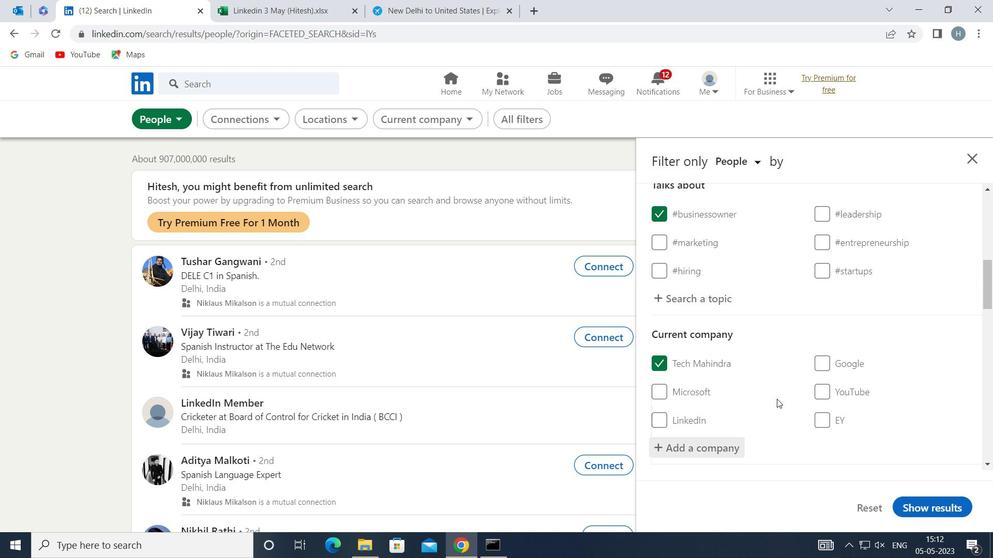 
Action: Mouse scrolled (777, 398) with delta (0, 0)
Screenshot: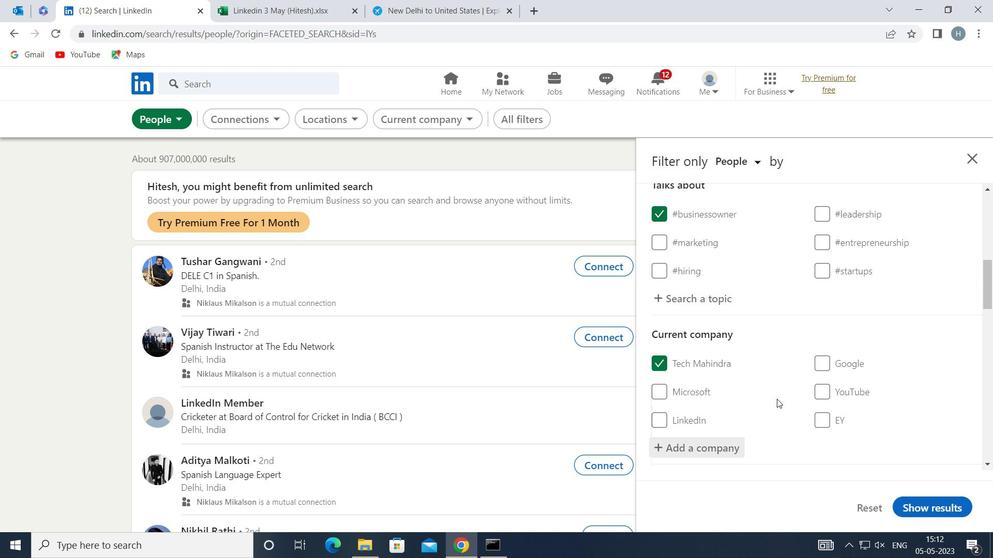 
Action: Mouse scrolled (777, 398) with delta (0, 0)
Screenshot: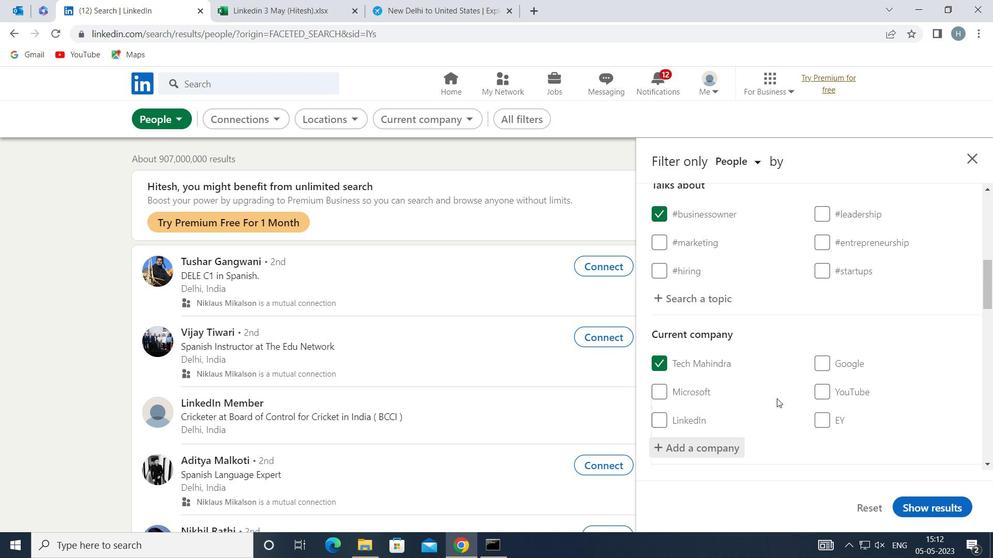 
Action: Mouse moved to (777, 397)
Screenshot: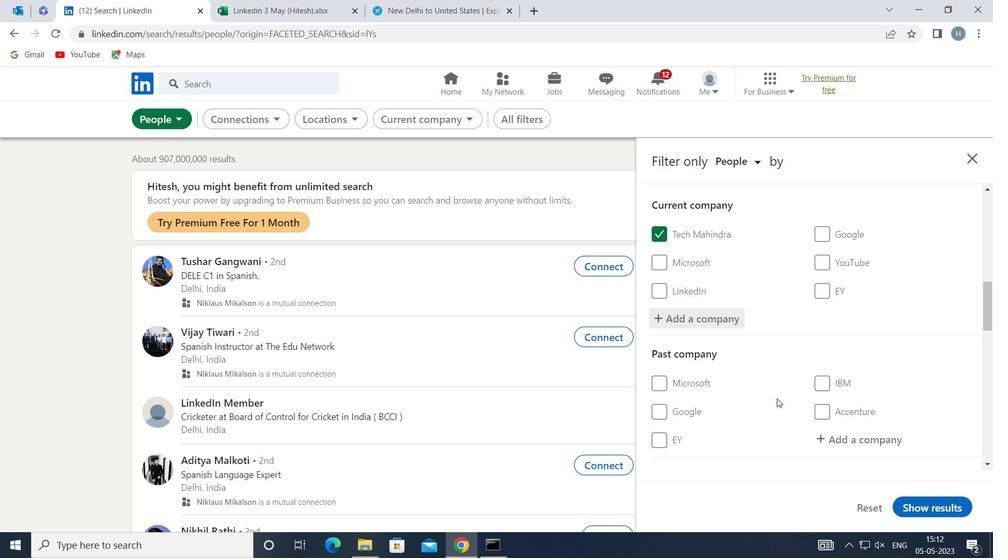 
Action: Mouse scrolled (777, 397) with delta (0, 0)
Screenshot: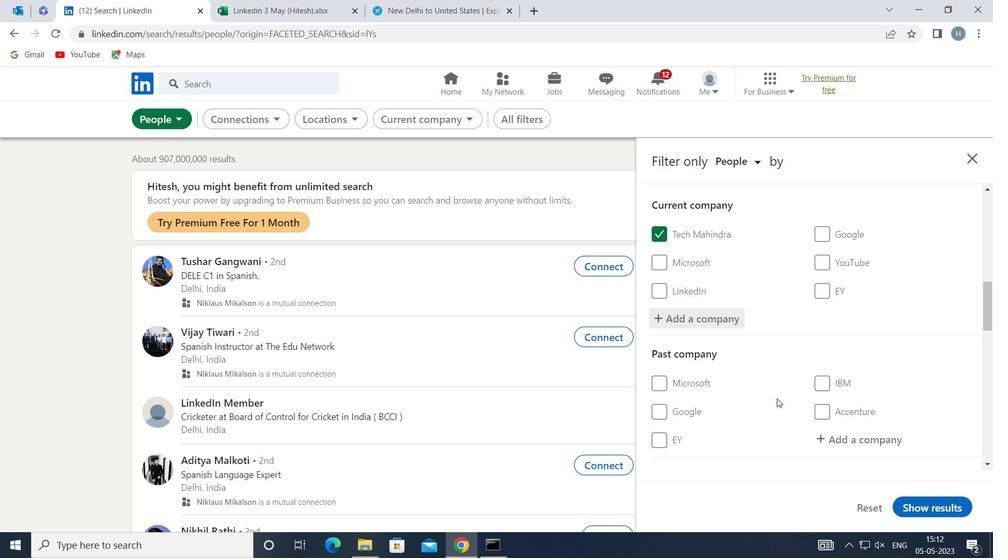 
Action: Mouse moved to (778, 396)
Screenshot: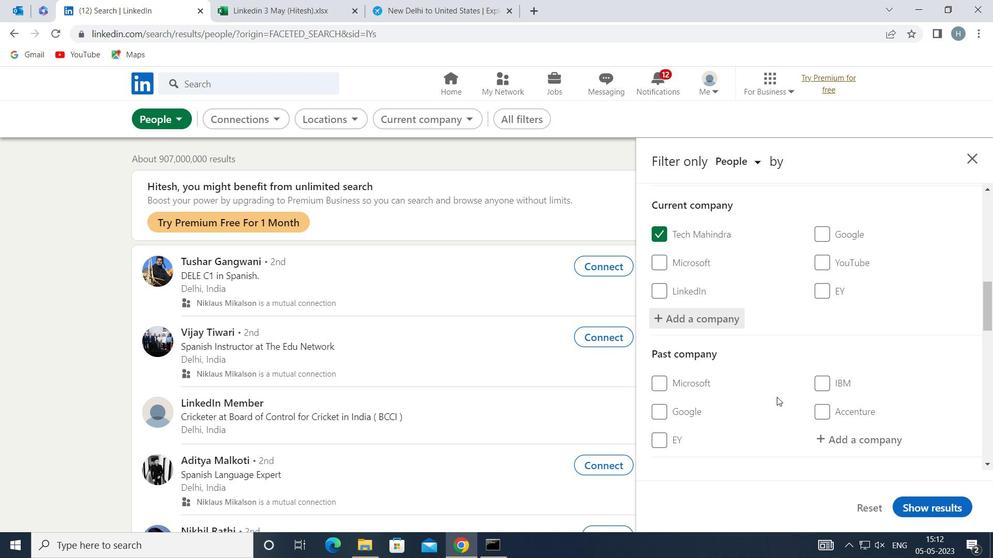 
Action: Mouse scrolled (778, 395) with delta (0, 0)
Screenshot: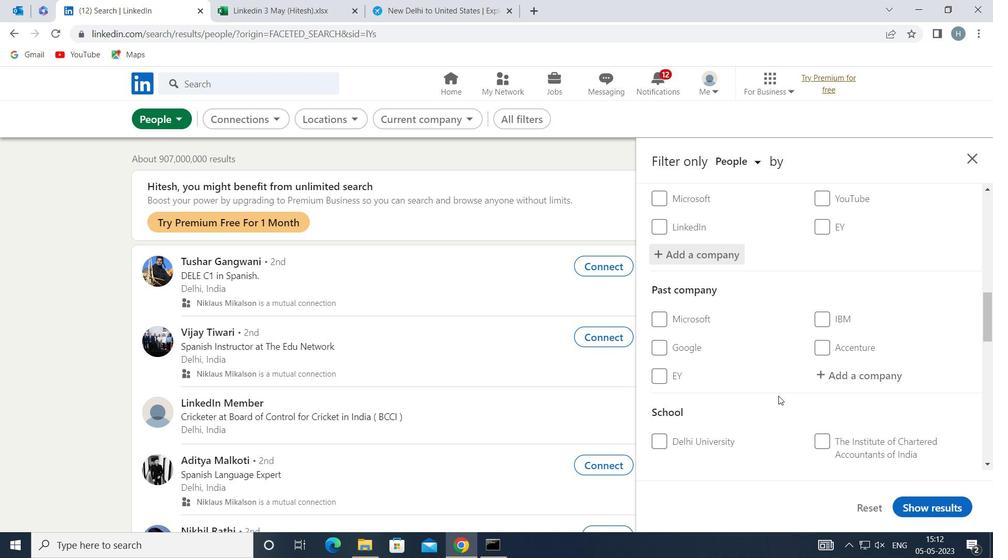 
Action: Mouse moved to (877, 414)
Screenshot: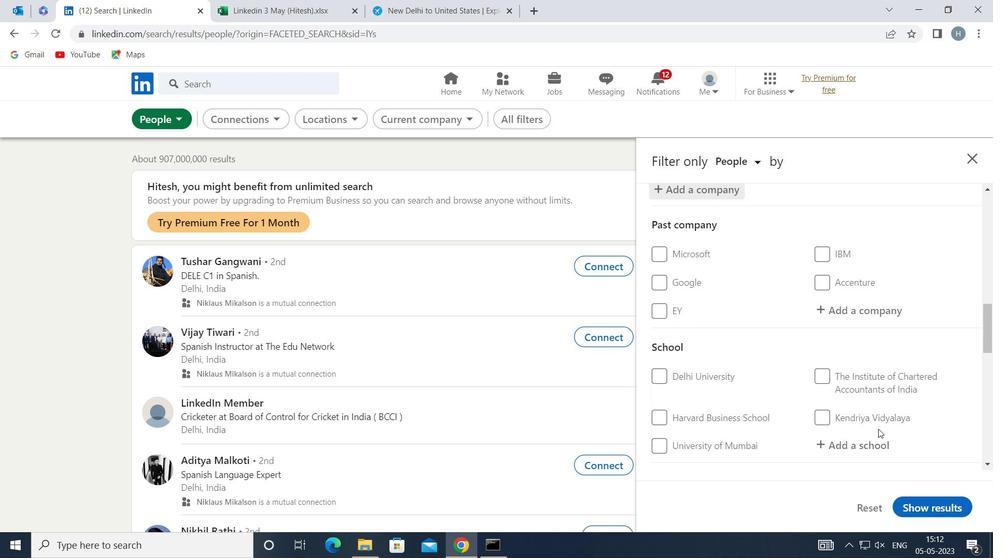 
Action: Mouse scrolled (877, 413) with delta (0, 0)
Screenshot: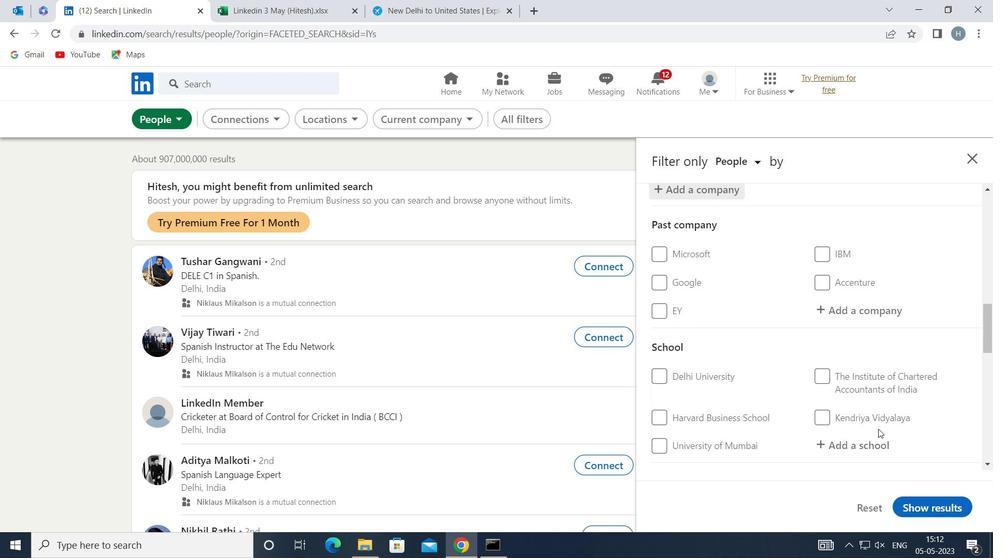 
Action: Mouse scrolled (877, 413) with delta (0, 0)
Screenshot: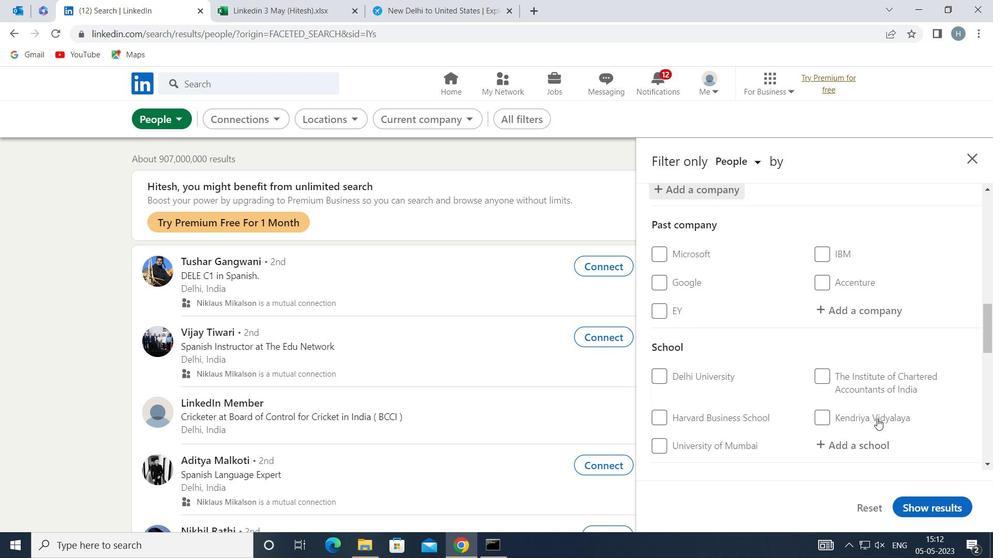 
Action: Mouse moved to (868, 318)
Screenshot: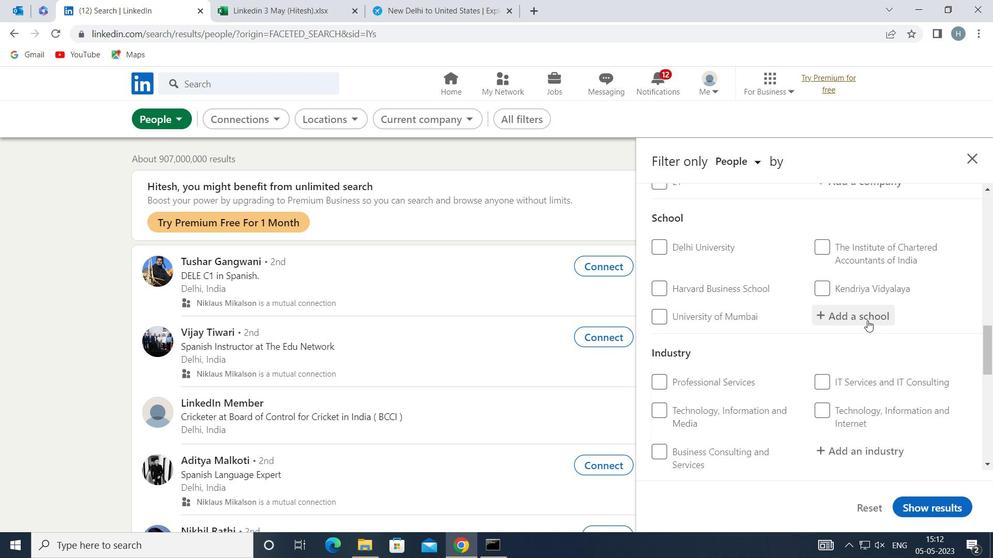 
Action: Mouse pressed left at (868, 318)
Screenshot: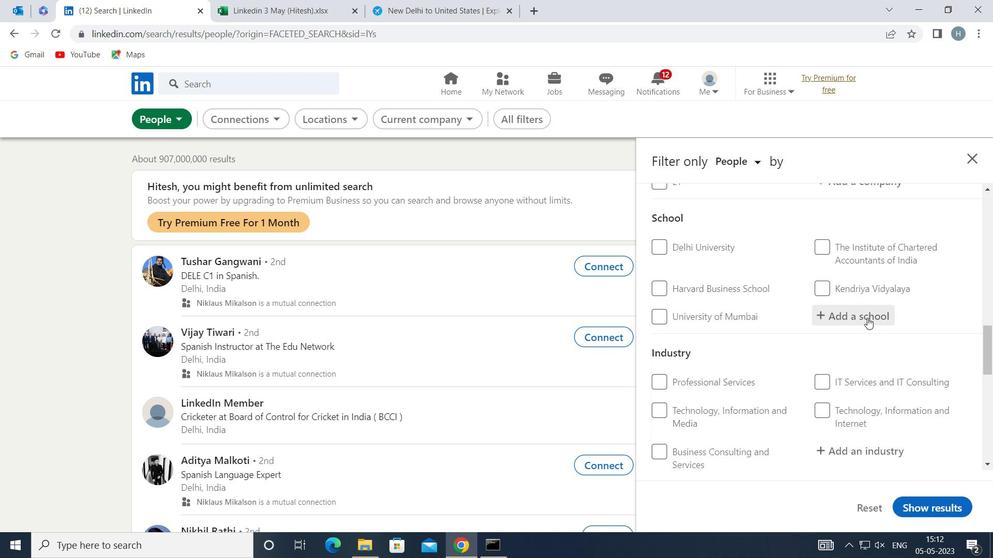
Action: Key pressed <Key.shift>K<Key.space>K<Key.space>WAGH<Key.space><Key.shift>POLY
Screenshot: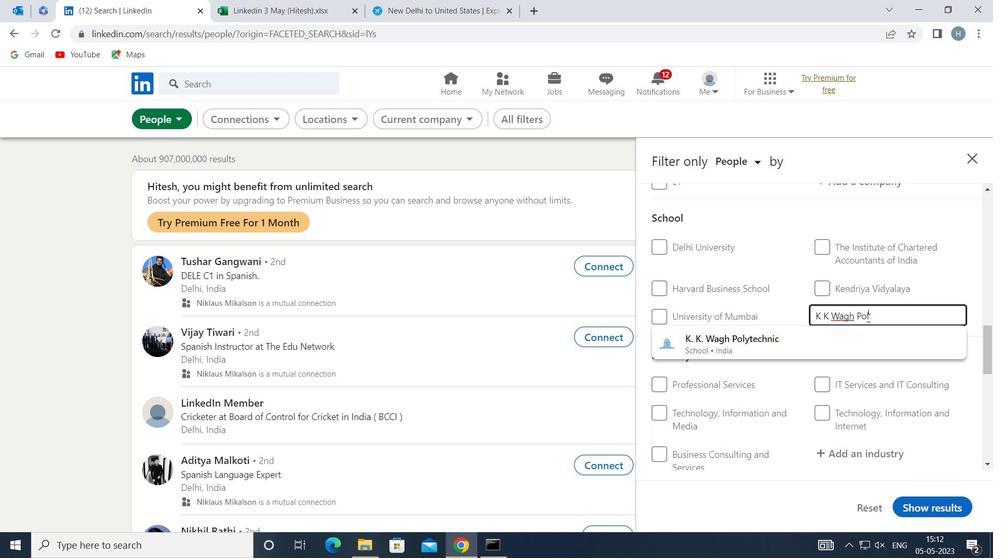 
Action: Mouse moved to (793, 344)
Screenshot: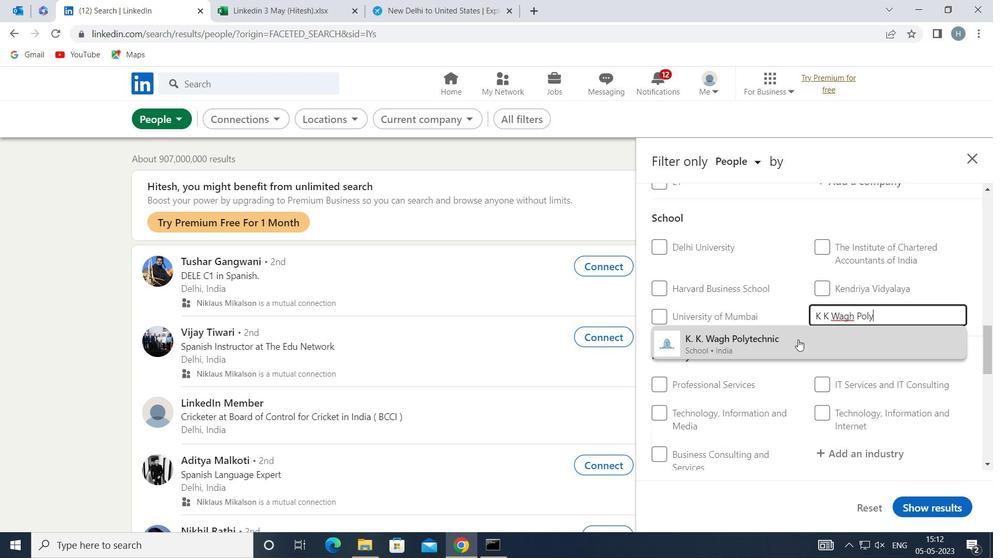 
Action: Mouse pressed left at (793, 344)
Screenshot: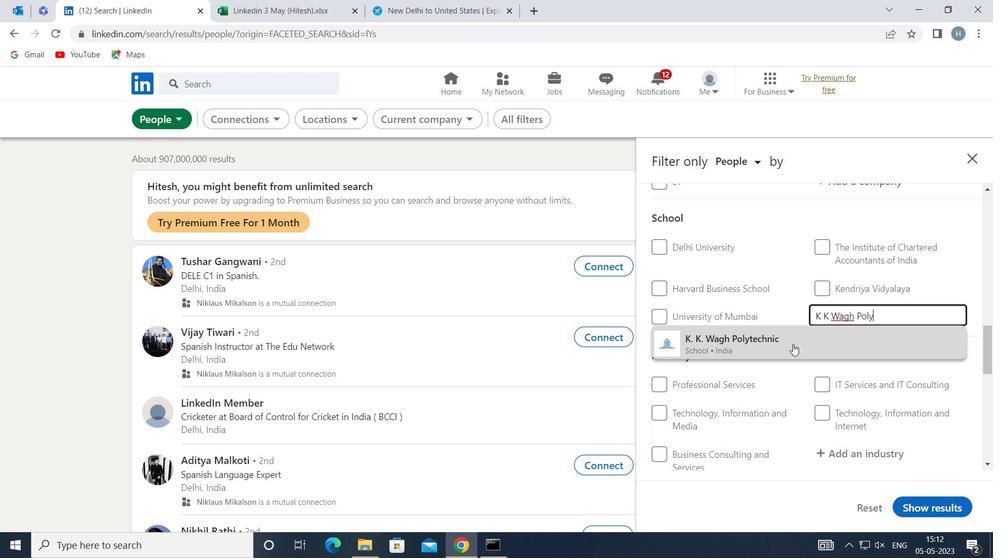 
Action: Mouse moved to (780, 332)
Screenshot: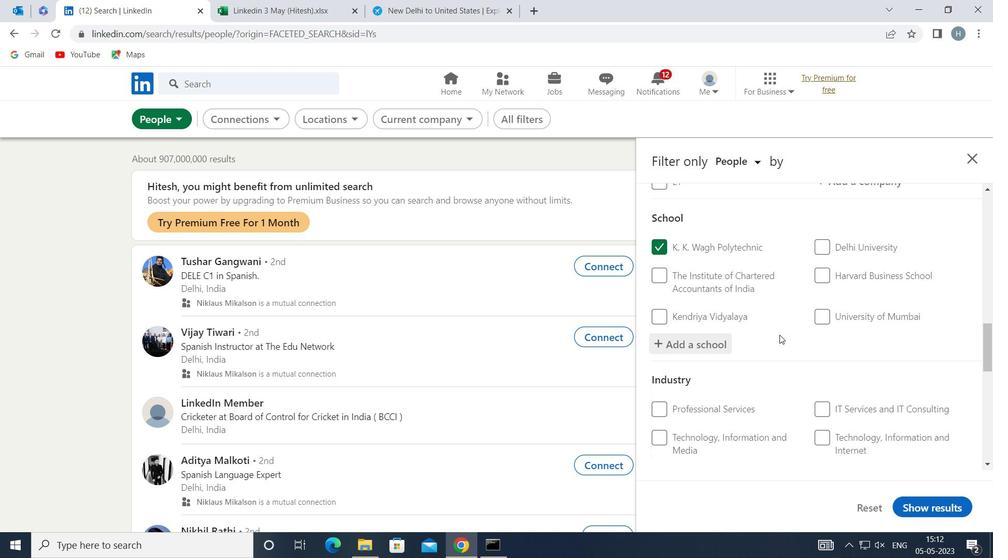 
Action: Mouse scrolled (780, 332) with delta (0, 0)
Screenshot: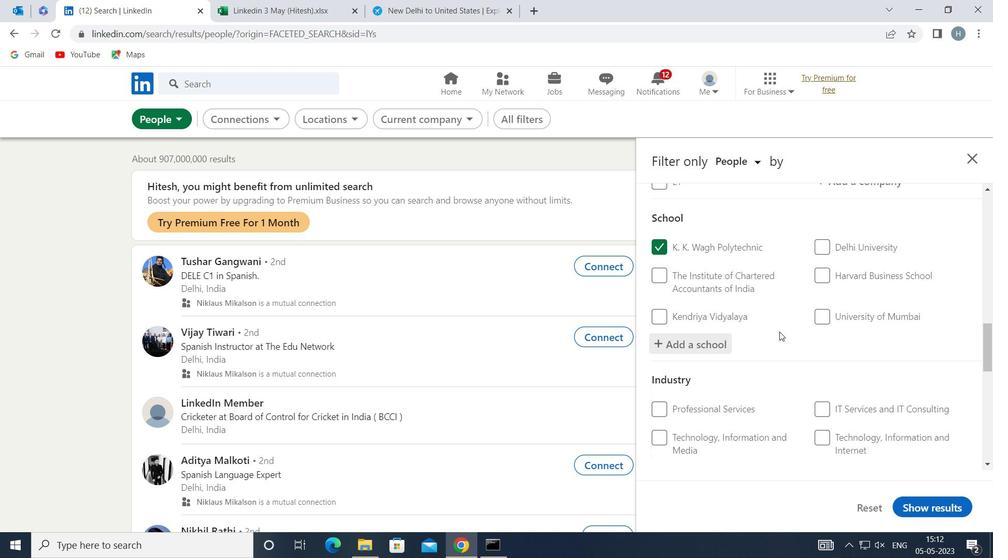 
Action: Mouse scrolled (780, 332) with delta (0, 0)
Screenshot: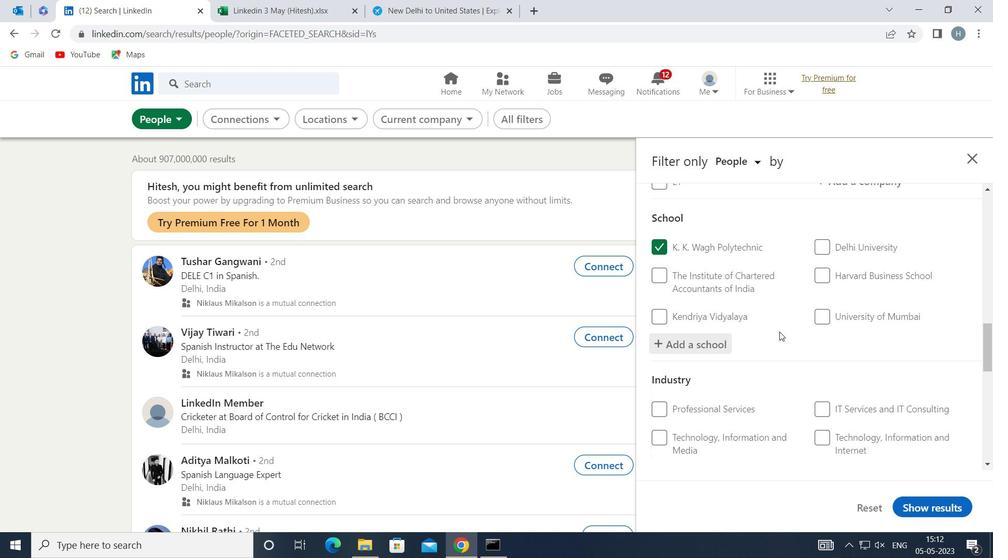 
Action: Mouse scrolled (780, 332) with delta (0, 0)
Screenshot: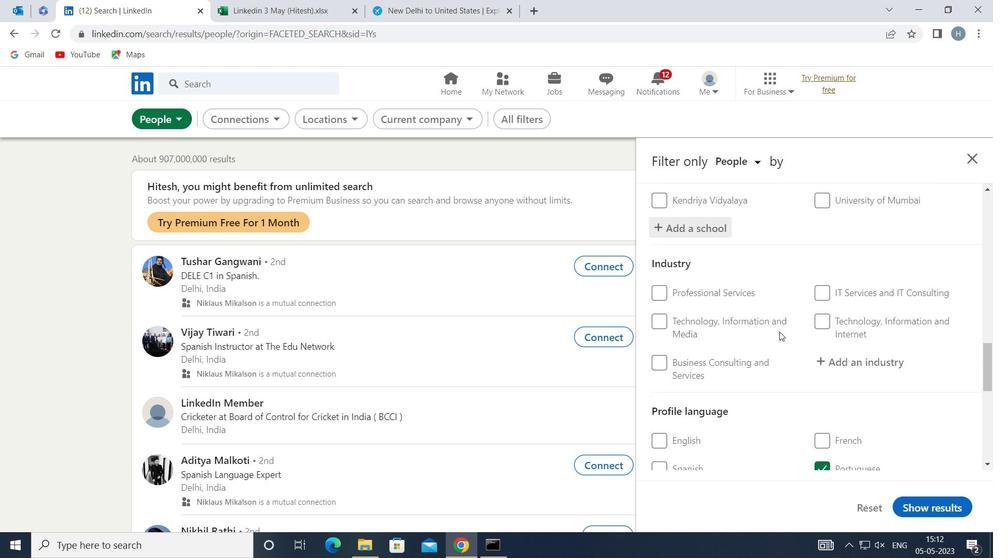 
Action: Mouse moved to (861, 287)
Screenshot: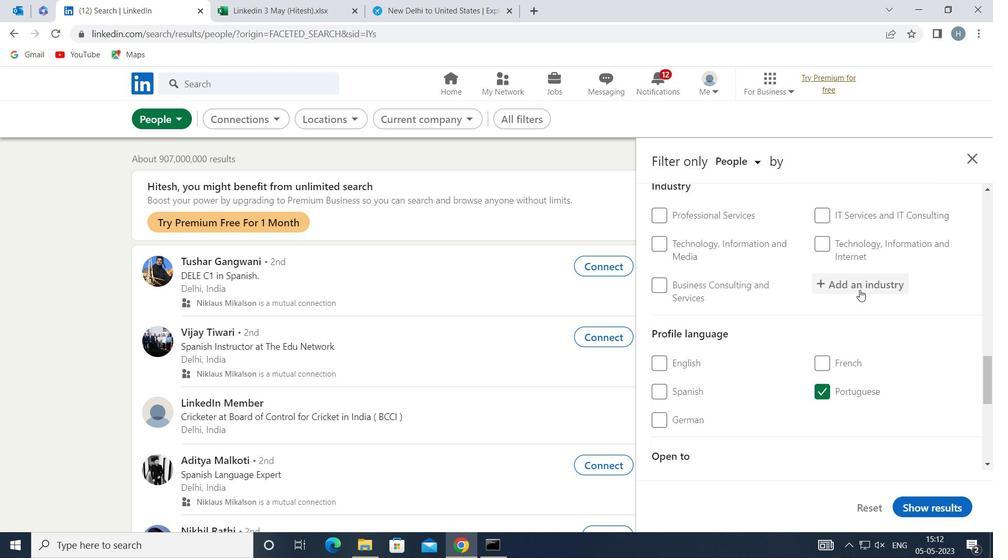 
Action: Mouse pressed left at (861, 287)
Screenshot: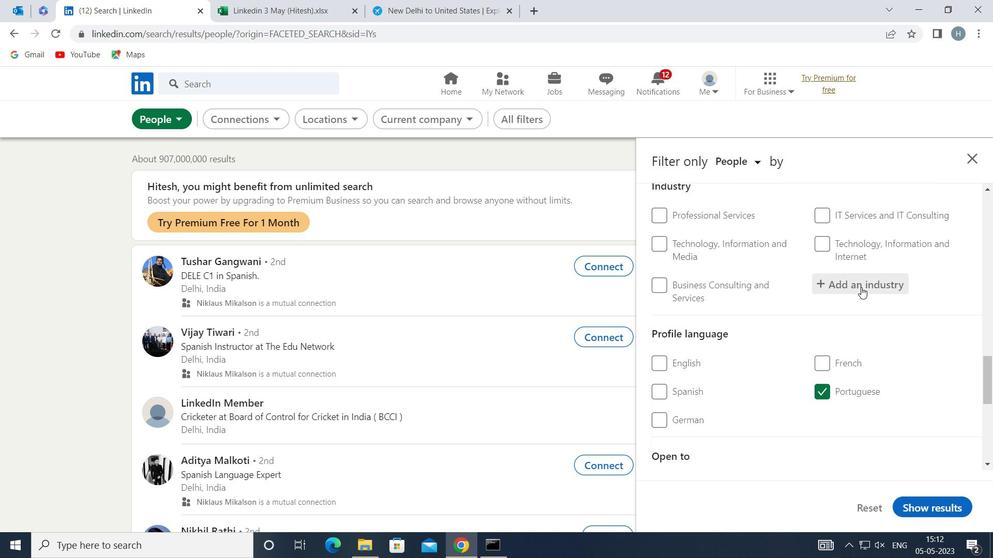 
Action: Key pressed <Key.shift>IT<Key.space>SYSTEM<Key.space><Key.shift>CUSTOM
Screenshot: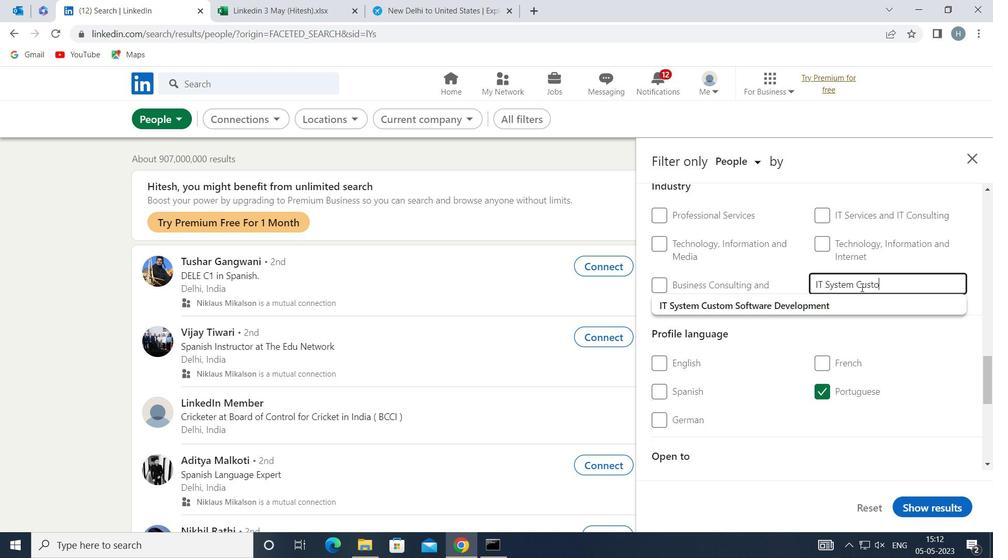 
Action: Mouse moved to (826, 306)
Screenshot: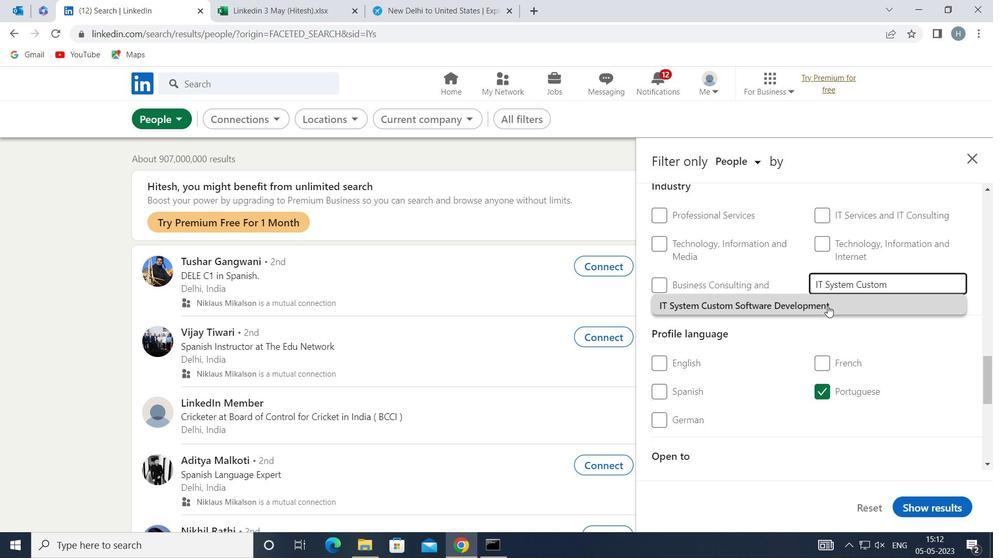 
Action: Mouse pressed left at (826, 306)
Screenshot: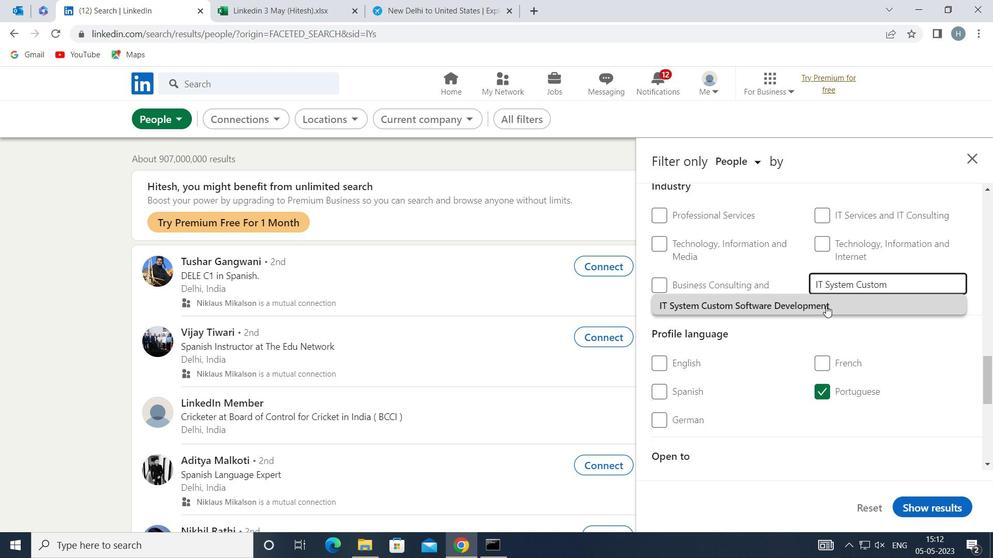
Action: Mouse moved to (789, 346)
Screenshot: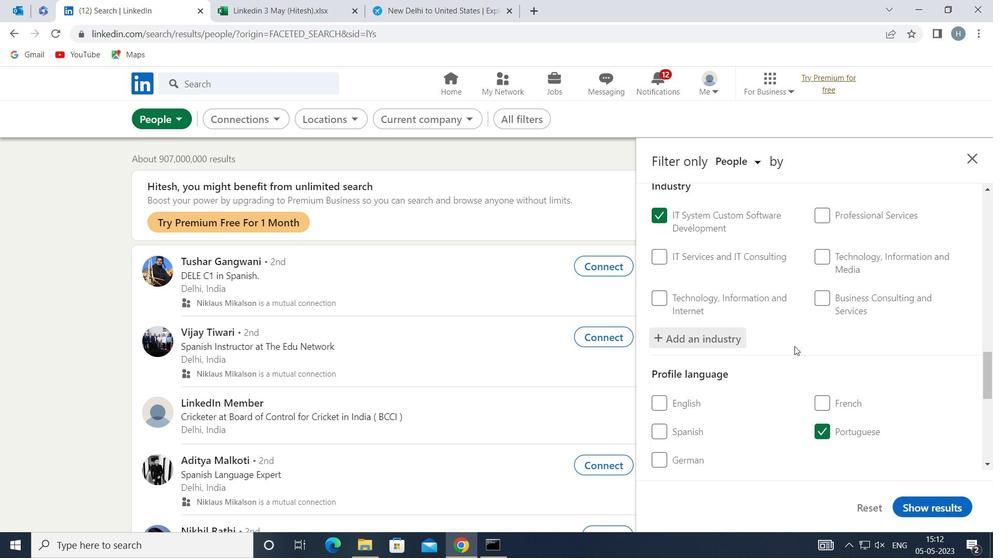 
Action: Mouse scrolled (789, 346) with delta (0, 0)
Screenshot: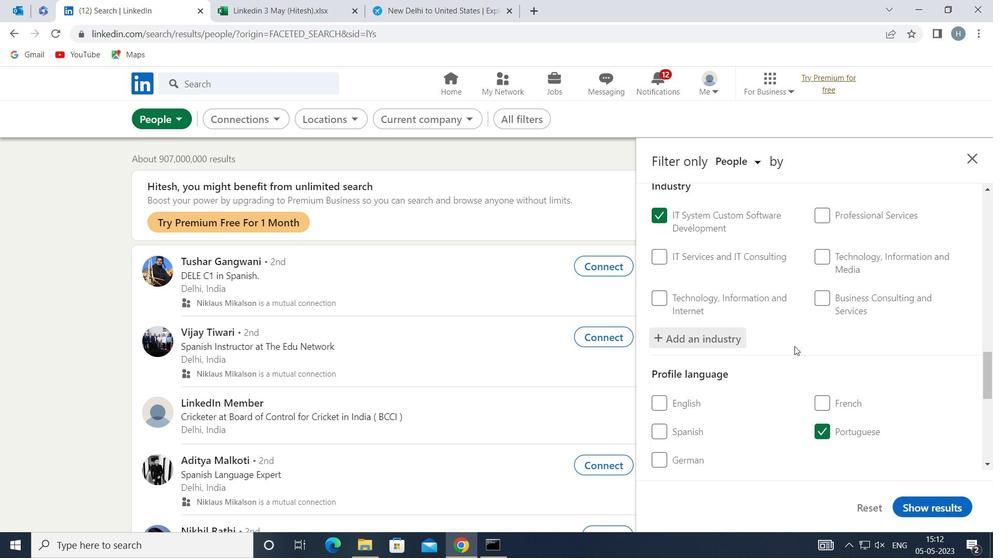 
Action: Mouse moved to (788, 347)
Screenshot: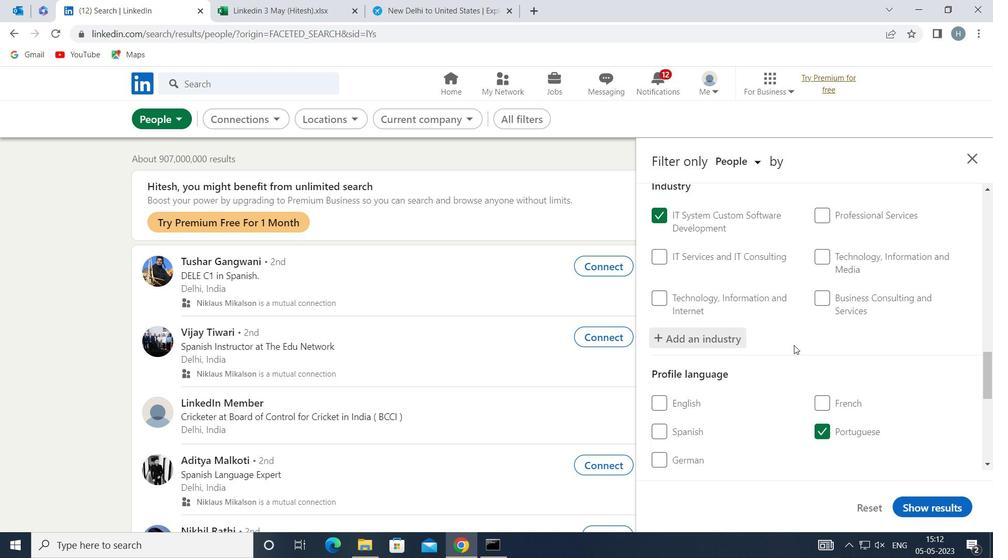 
Action: Mouse scrolled (788, 346) with delta (0, 0)
Screenshot: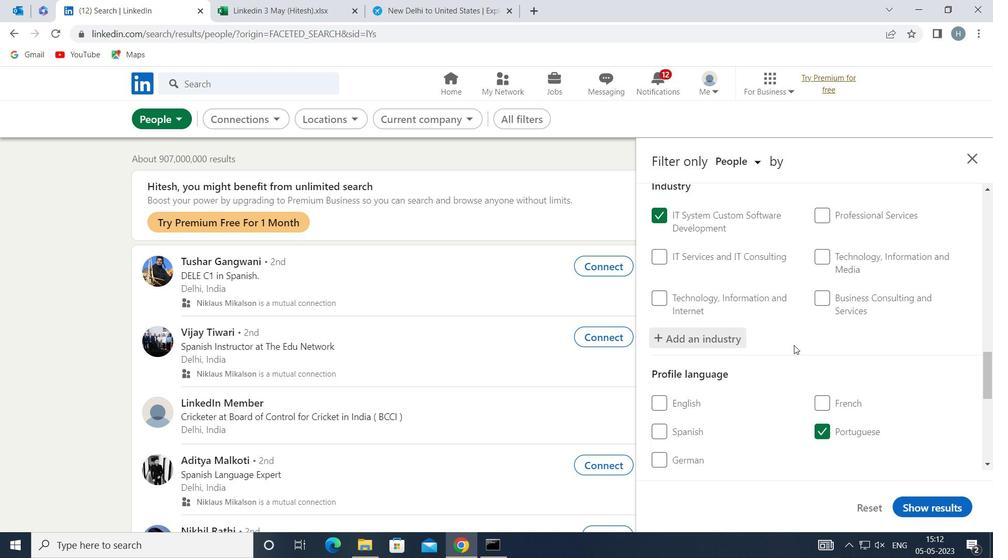 
Action: Mouse moved to (767, 326)
Screenshot: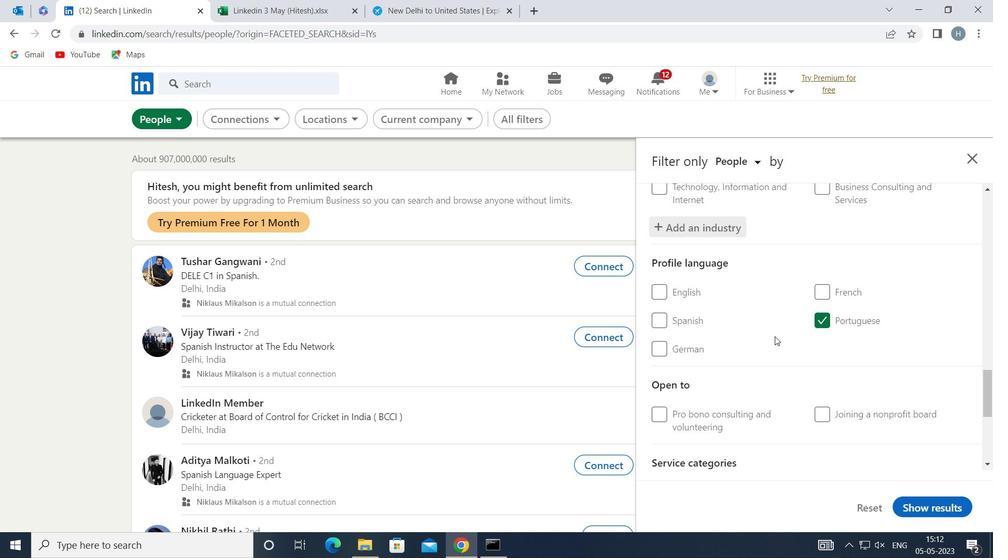 
Action: Mouse scrolled (767, 326) with delta (0, 0)
Screenshot: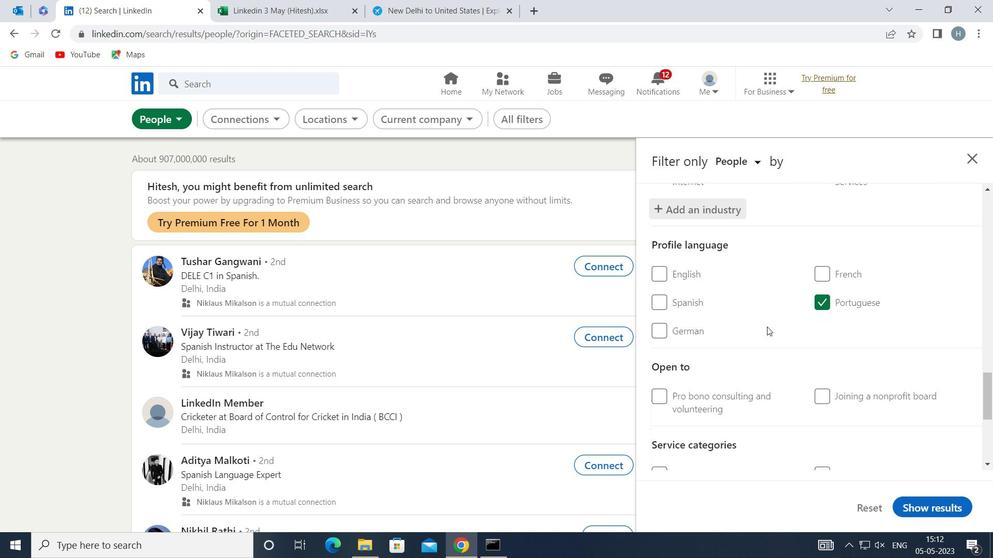 
Action: Mouse moved to (767, 326)
Screenshot: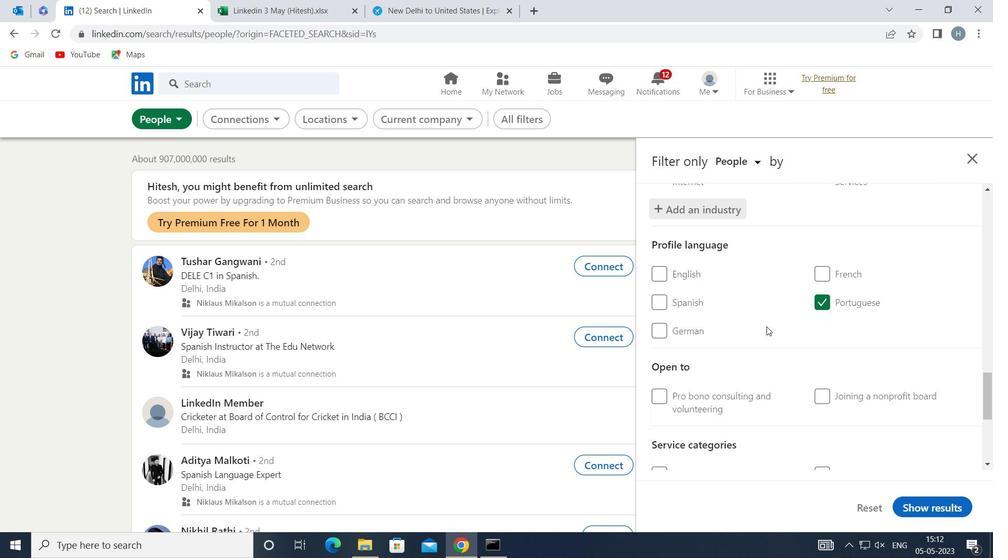 
Action: Mouse scrolled (767, 325) with delta (0, 0)
Screenshot: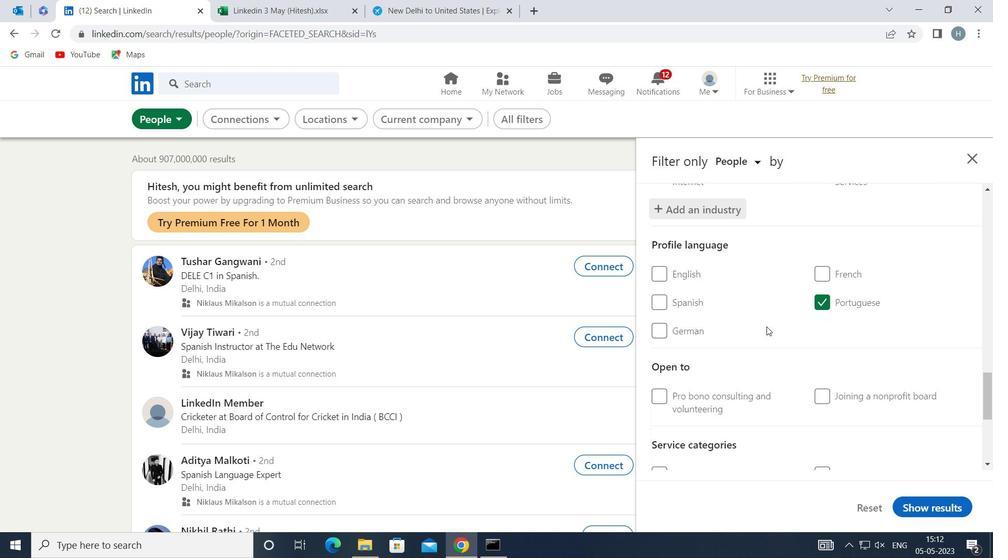 
Action: Mouse moved to (768, 324)
Screenshot: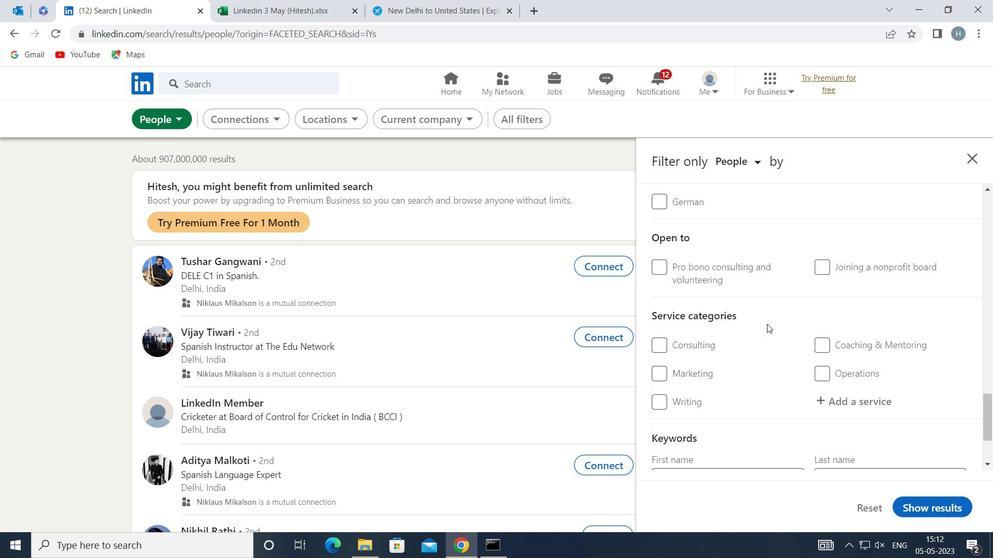 
Action: Mouse scrolled (768, 323) with delta (0, 0)
Screenshot: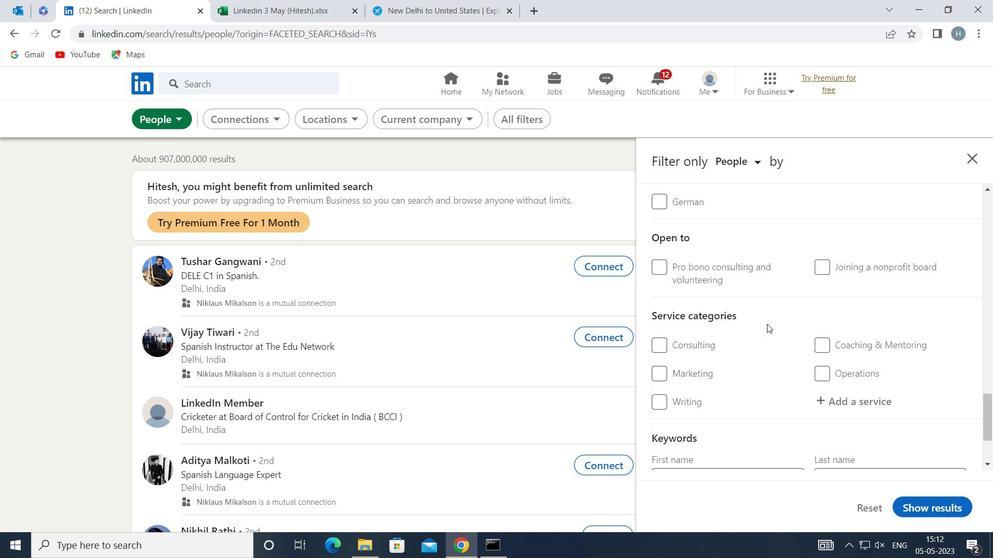 
Action: Mouse moved to (837, 330)
Screenshot: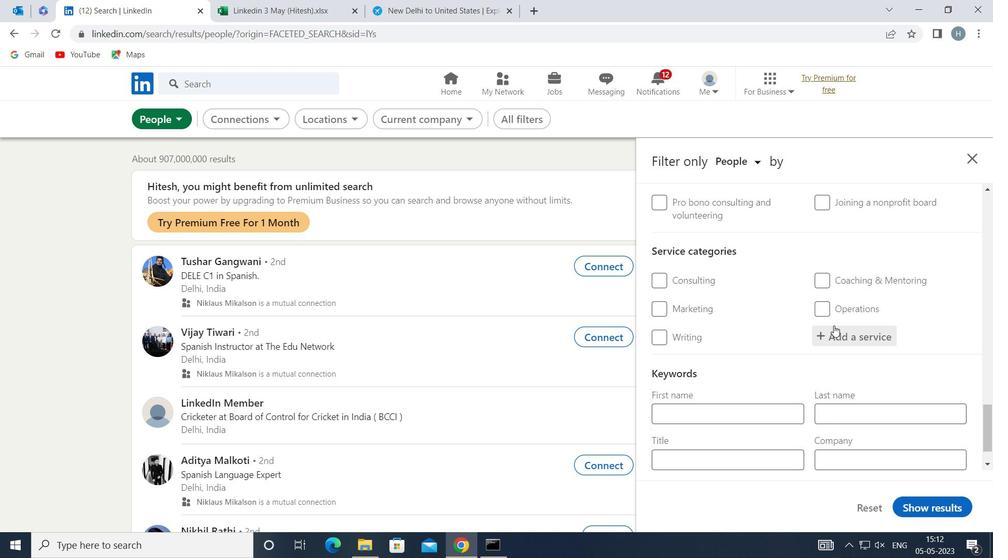 
Action: Mouse pressed left at (837, 330)
Screenshot: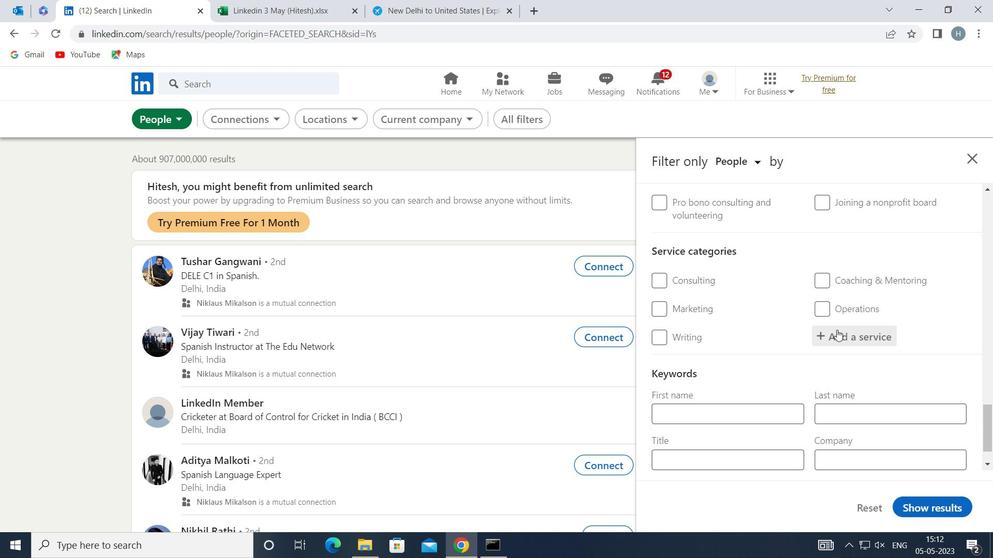 
Action: Mouse moved to (836, 332)
Screenshot: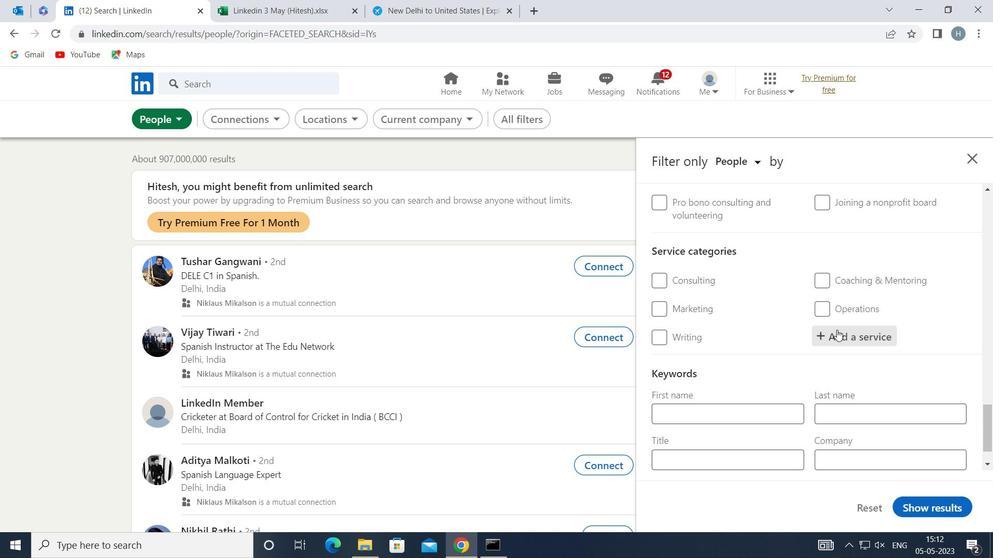 
Action: Key pressed <Key.shift>GRANT<Key.space><Key.shift>WRITING
Screenshot: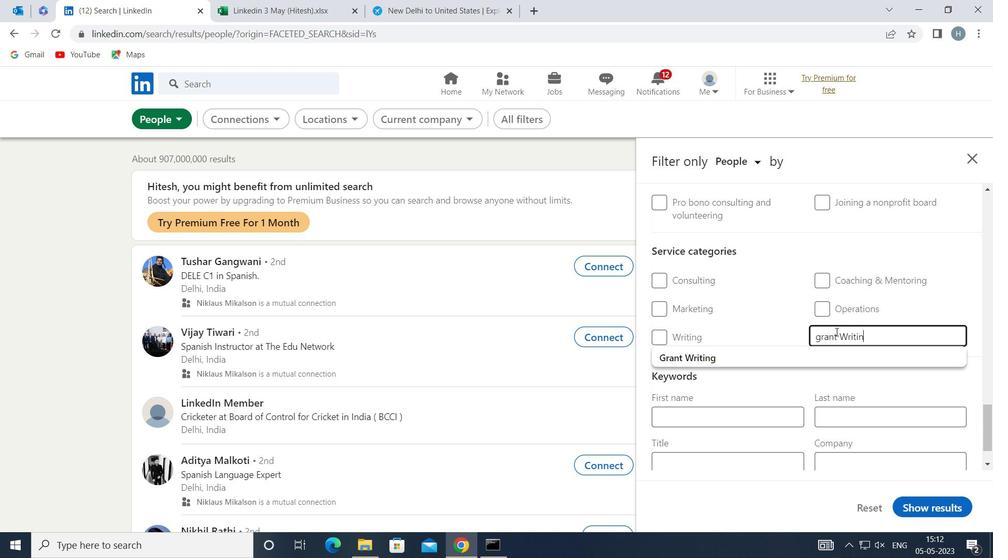
Action: Mouse moved to (791, 349)
Screenshot: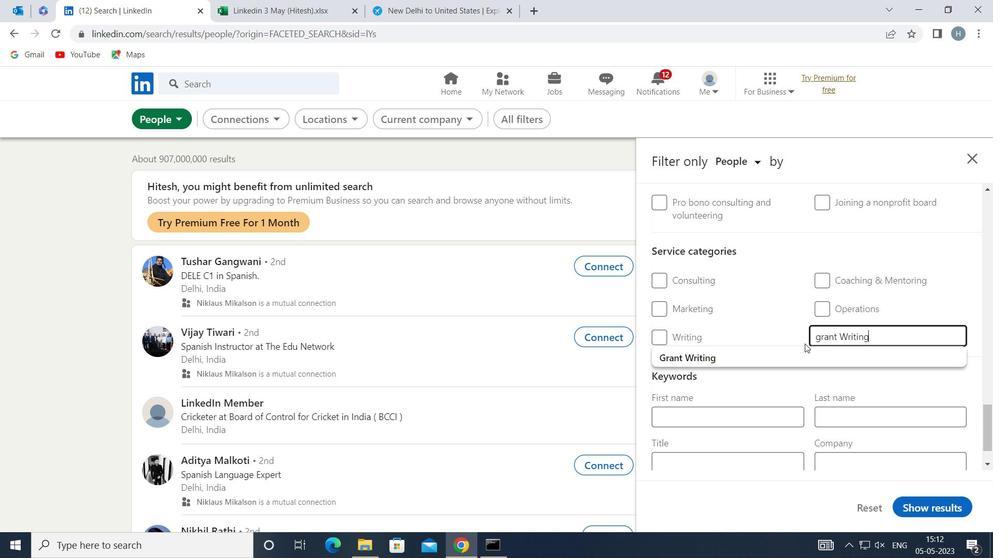 
Action: Mouse pressed left at (791, 349)
Screenshot: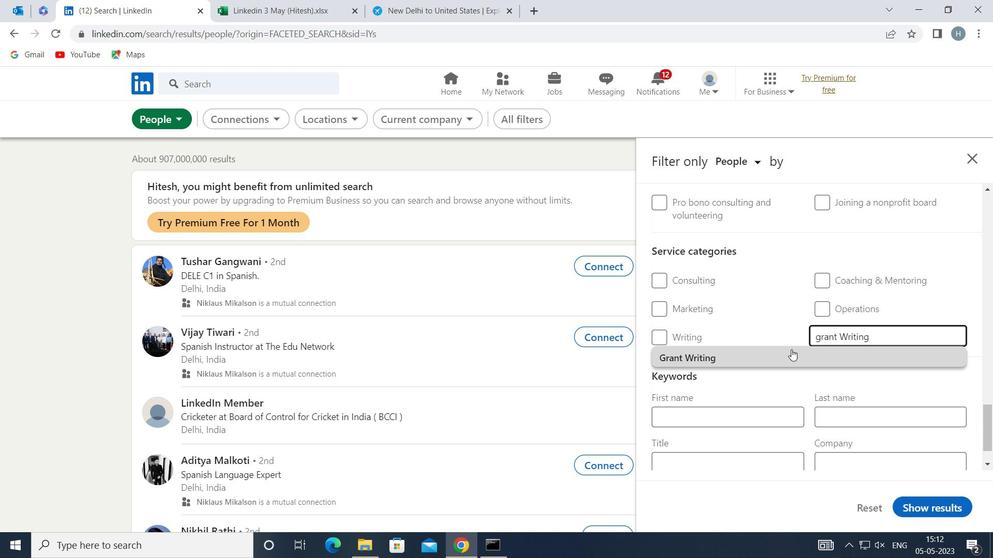 
Action: Mouse moved to (768, 354)
Screenshot: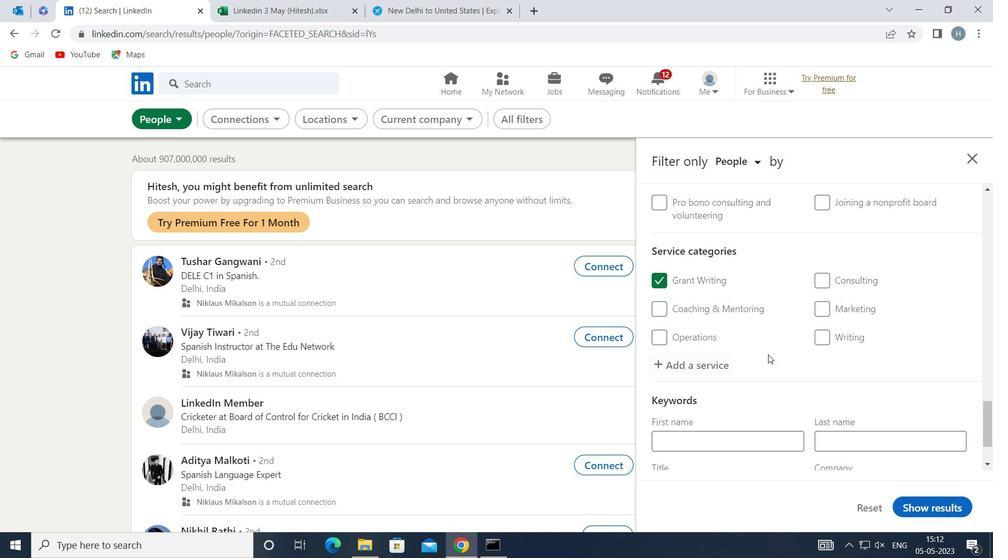 
Action: Mouse scrolled (768, 354) with delta (0, 0)
Screenshot: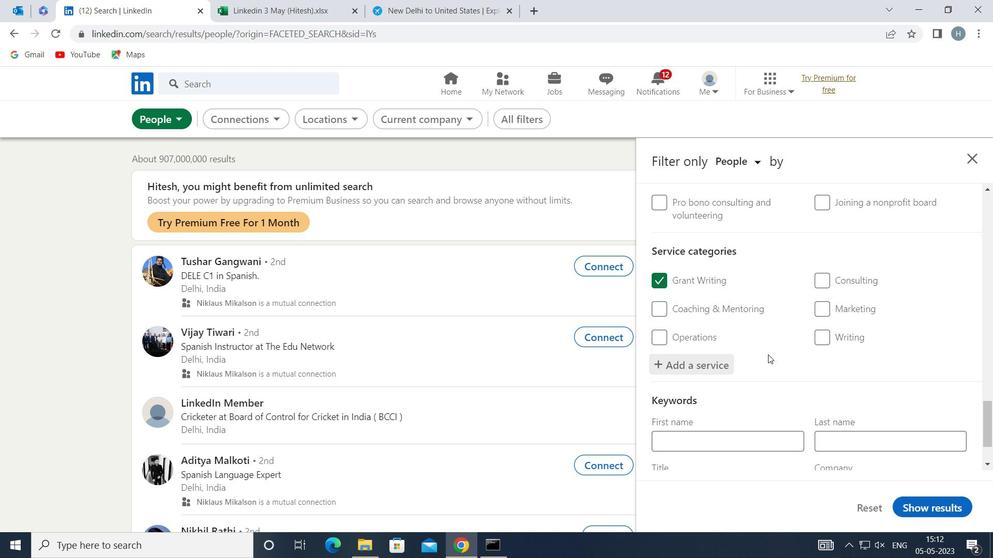 
Action: Mouse scrolled (768, 354) with delta (0, 0)
Screenshot: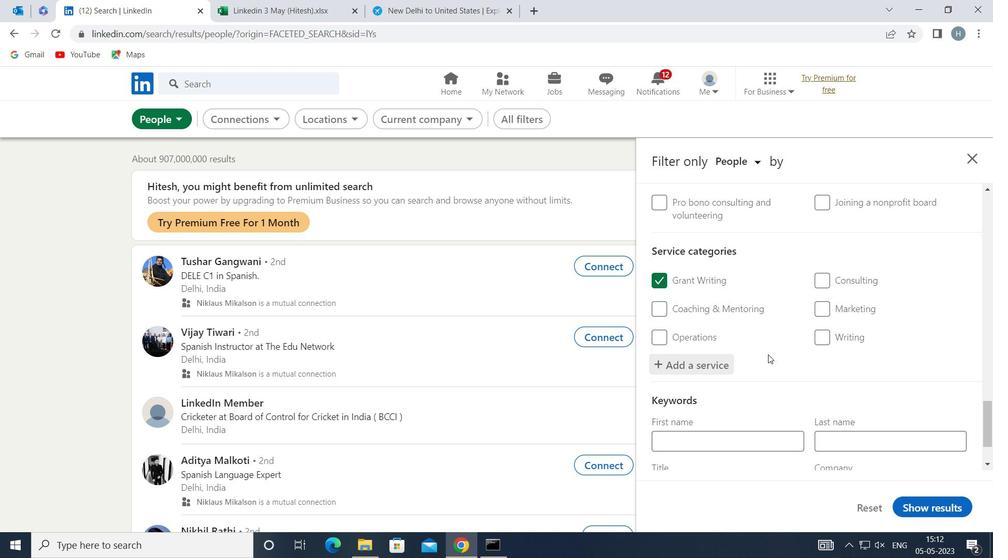
Action: Mouse scrolled (768, 354) with delta (0, 0)
Screenshot: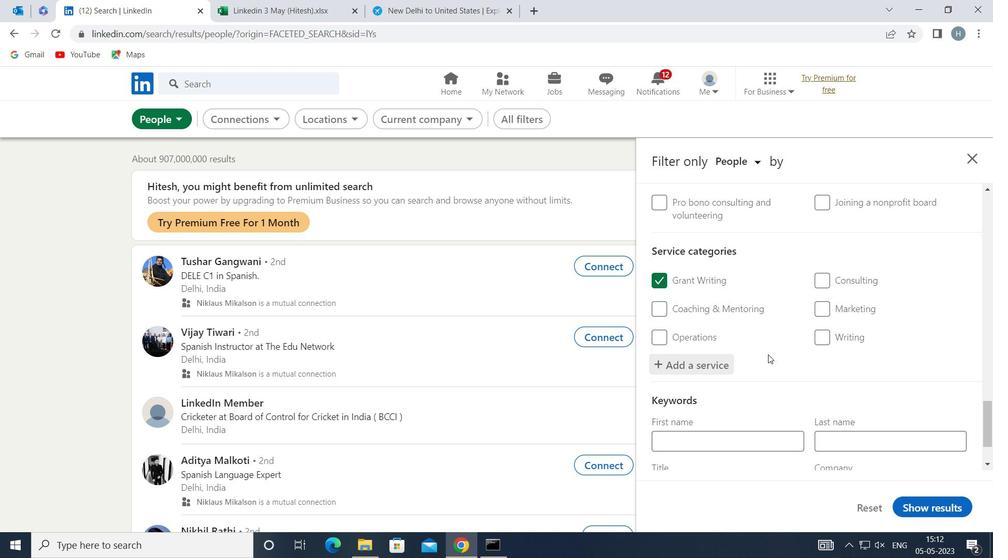 
Action: Mouse moved to (768, 349)
Screenshot: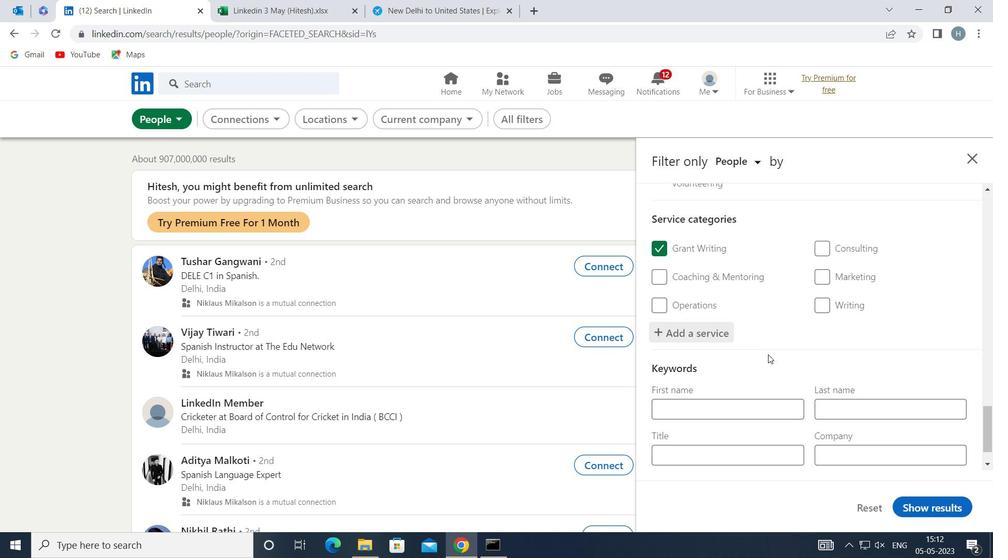 
Action: Mouse scrolled (768, 348) with delta (0, 0)
Screenshot: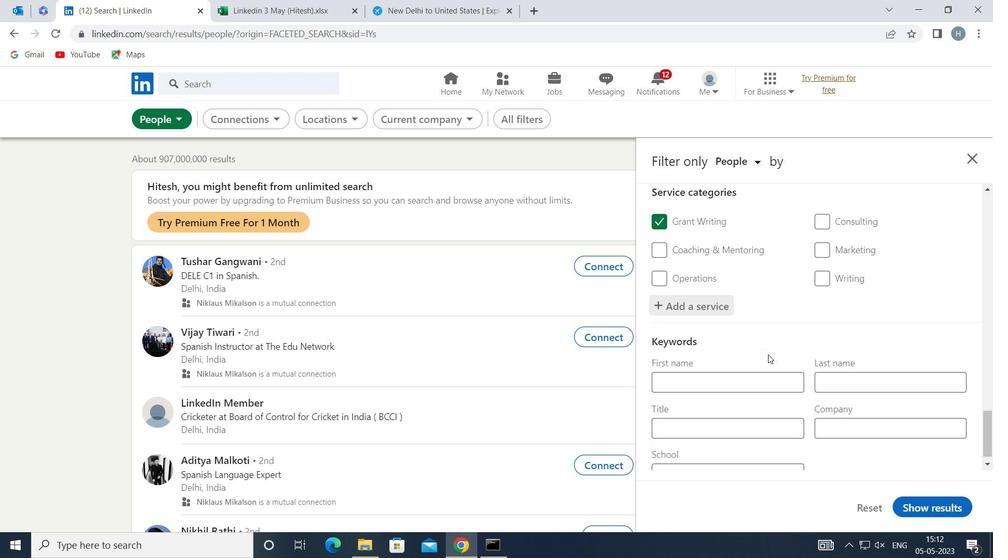 
Action: Mouse scrolled (768, 348) with delta (0, 0)
Screenshot: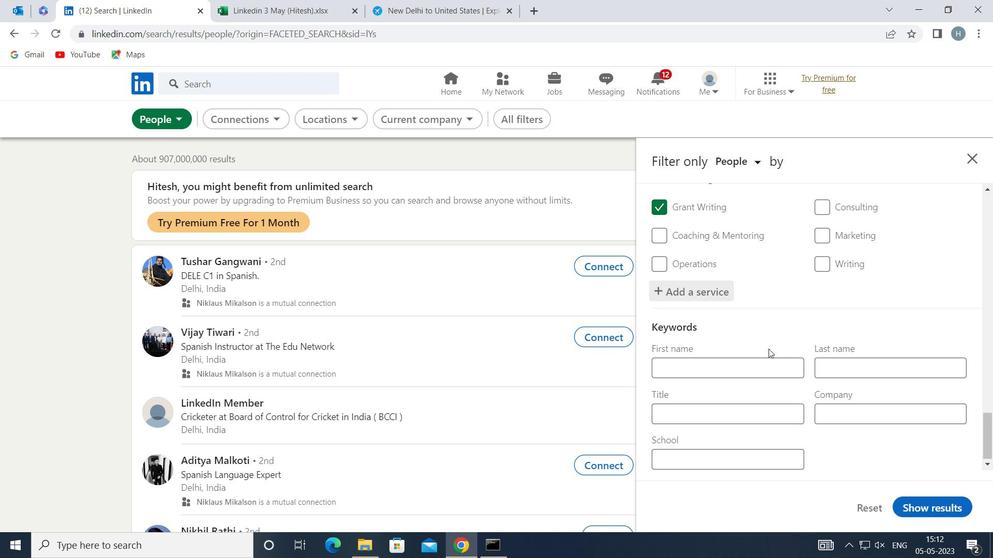 
Action: Mouse moved to (769, 348)
Screenshot: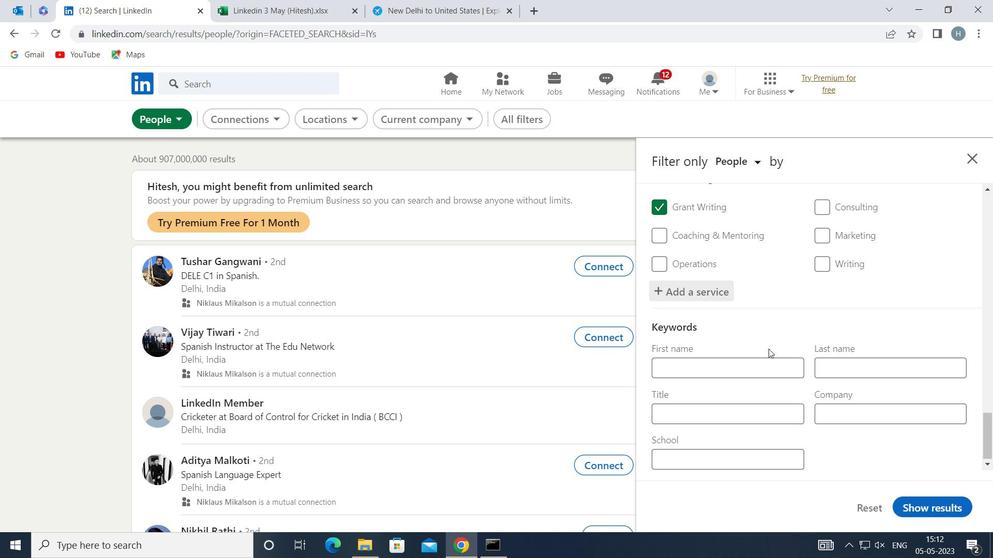 
Action: Mouse scrolled (769, 348) with delta (0, 0)
Screenshot: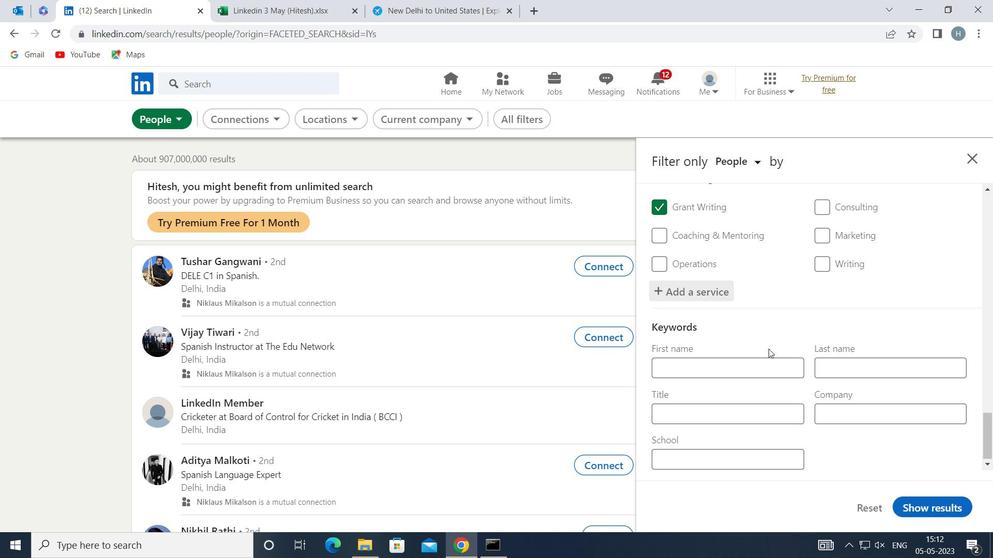 
Action: Mouse moved to (760, 404)
Screenshot: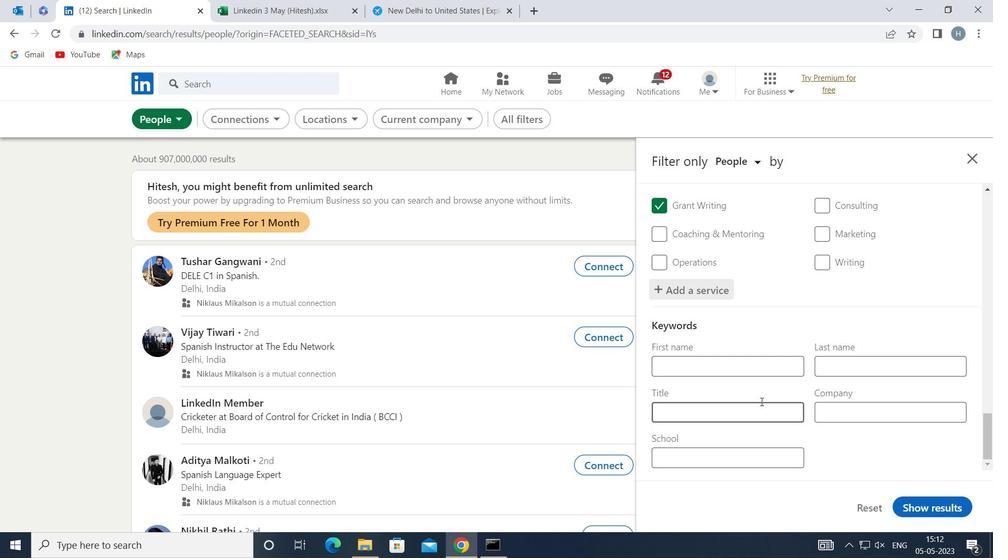 
Action: Mouse pressed left at (760, 404)
Screenshot: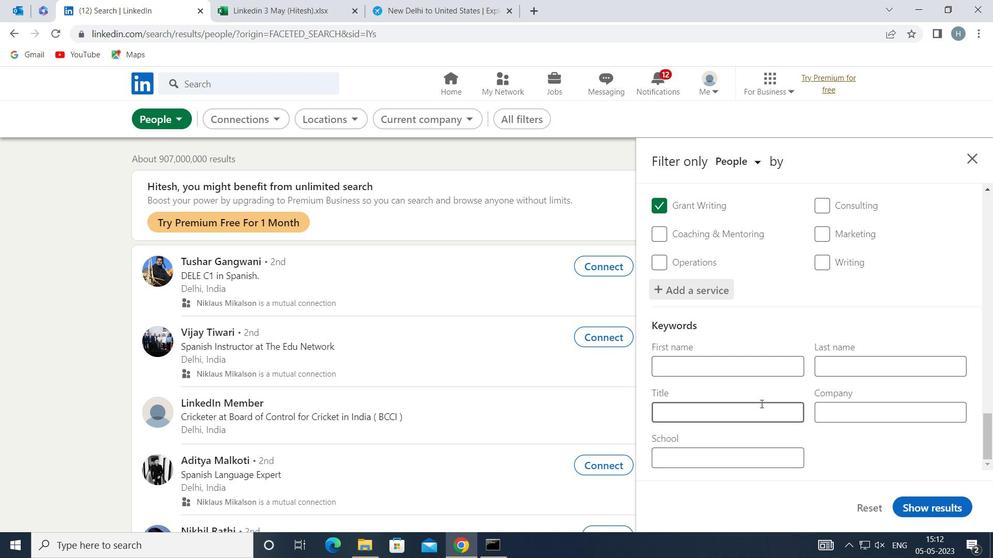 
Action: Mouse moved to (763, 405)
Screenshot: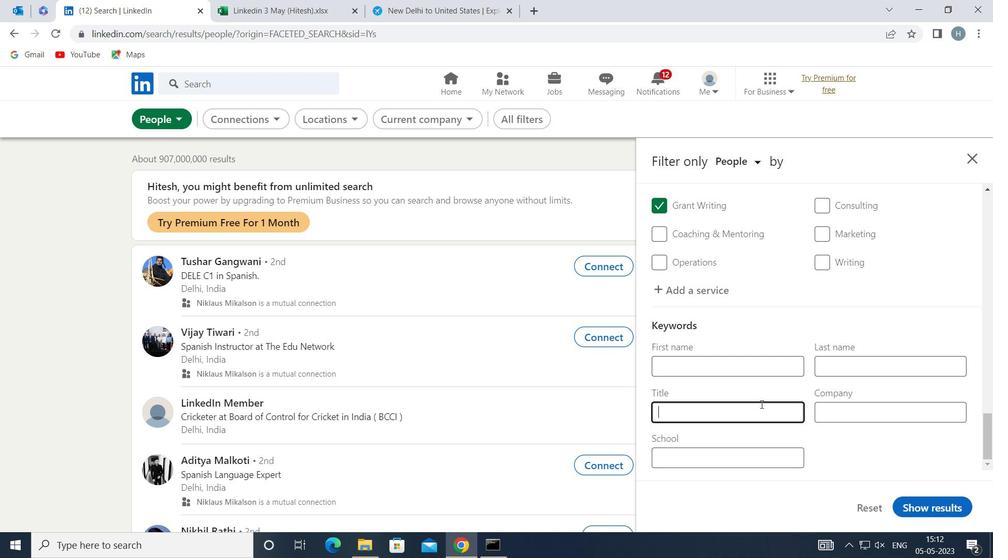 
Action: Key pressed <Key.shift>SCRRENWRITER
Screenshot: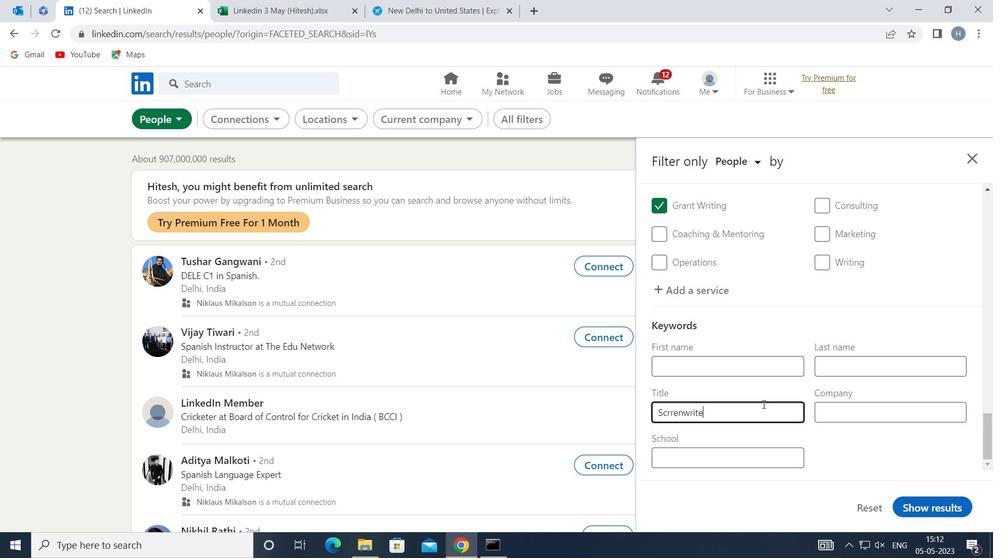 
Action: Mouse moved to (933, 505)
Screenshot: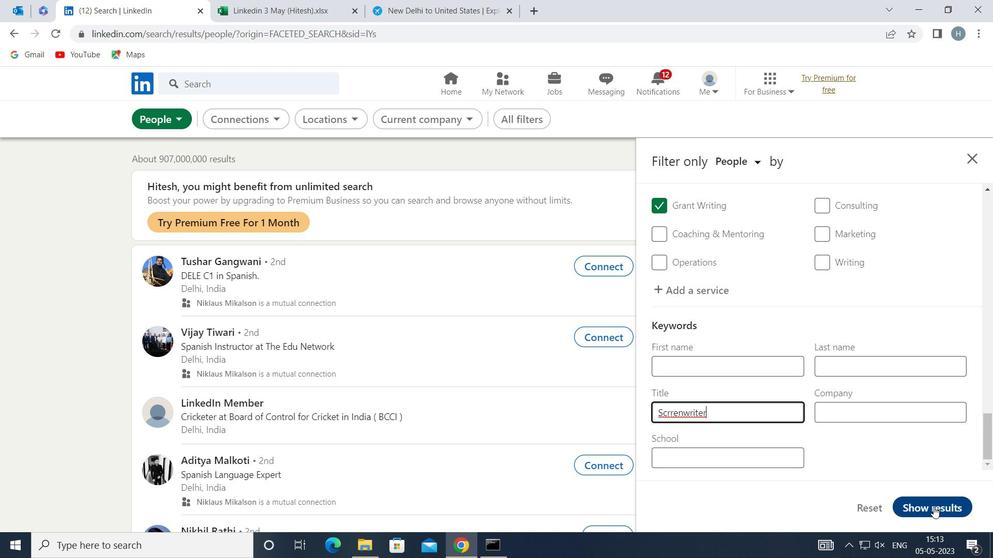
Action: Mouse pressed left at (933, 505)
Screenshot: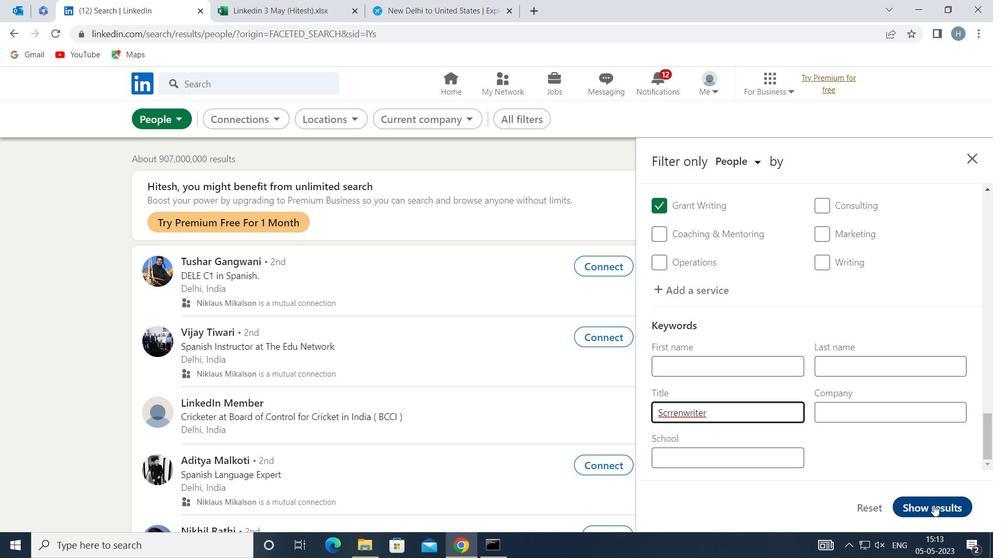 
Action: Mouse moved to (841, 395)
Screenshot: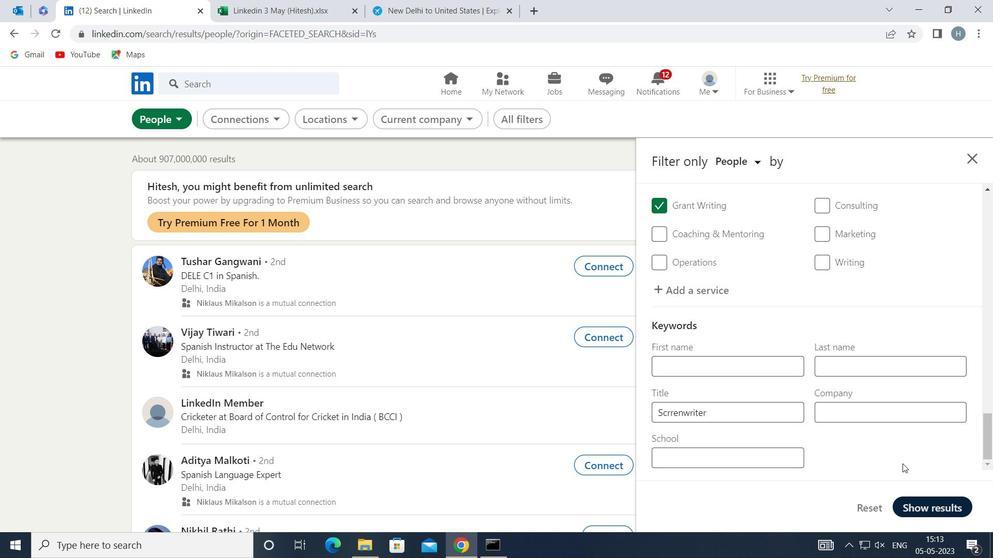 
